Task: Look for space in Pīshvā, Iran from 5th June, 2023 to 16th June, 2023 for 2 adults in price range Rs.14000 to Rs.18000. Place can be entire place with 1  bedroom having 1 bed and 1 bathroom. Property type can be house, flat, guest house, hotel. Booking option can be shelf check-in. Required host language is English.
Action: Mouse moved to (544, 84)
Screenshot: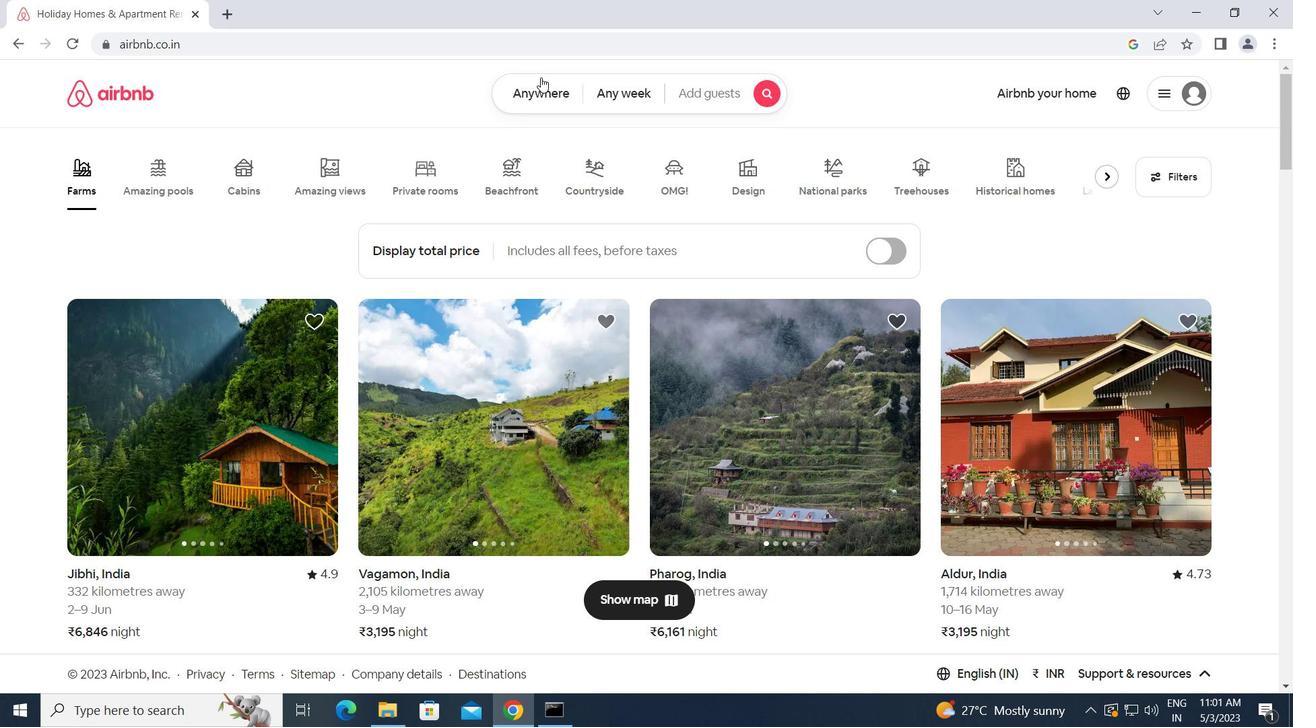 
Action: Mouse pressed left at (544, 84)
Screenshot: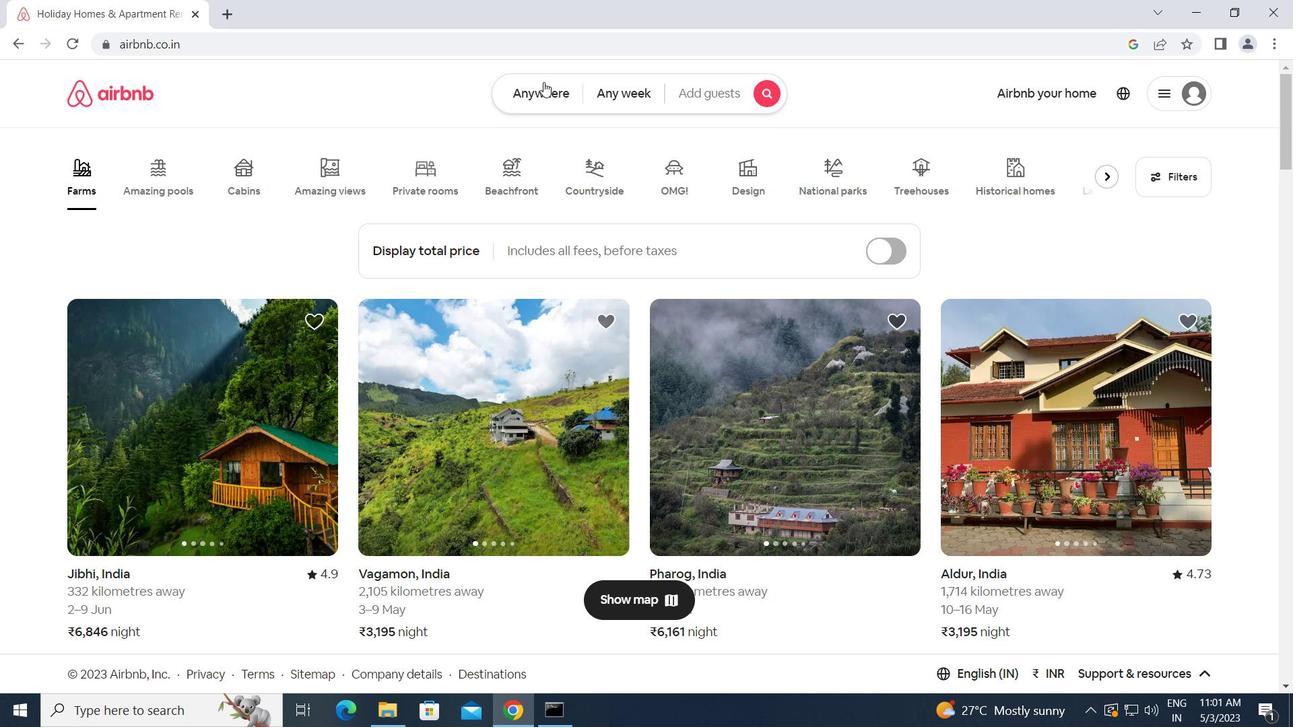 
Action: Mouse moved to (398, 140)
Screenshot: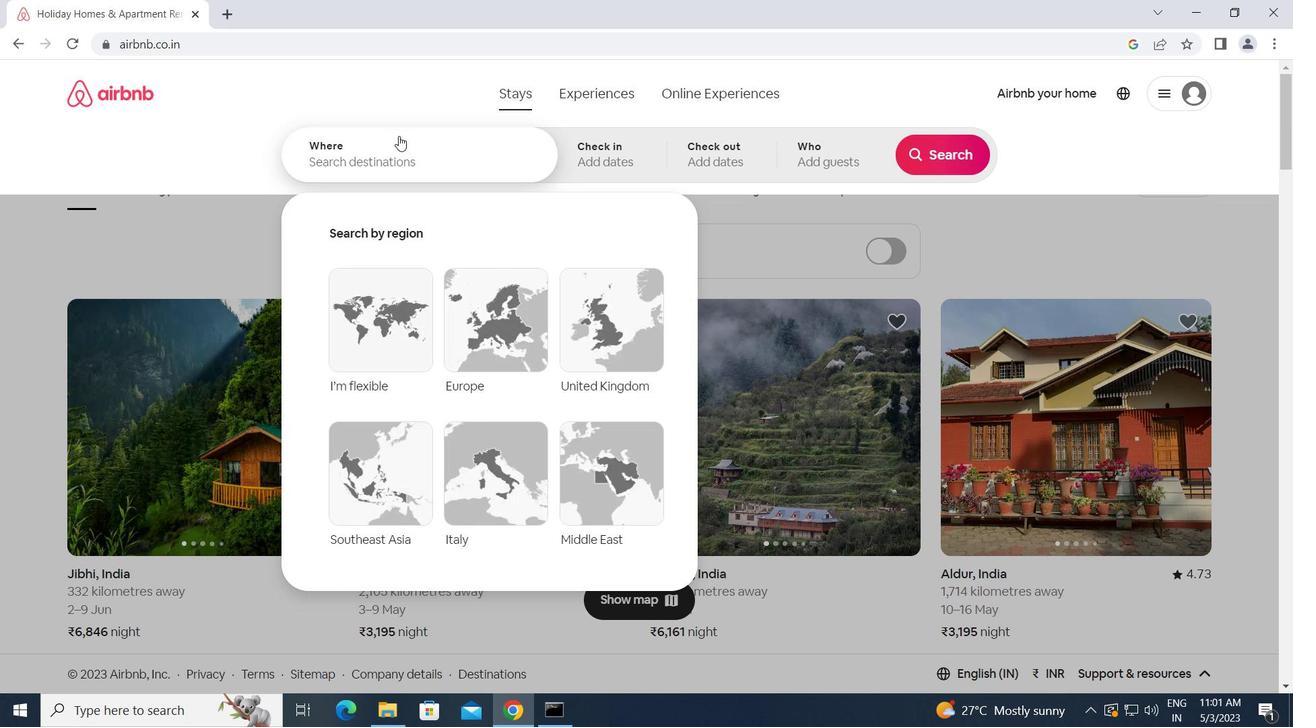 
Action: Mouse pressed left at (398, 140)
Screenshot: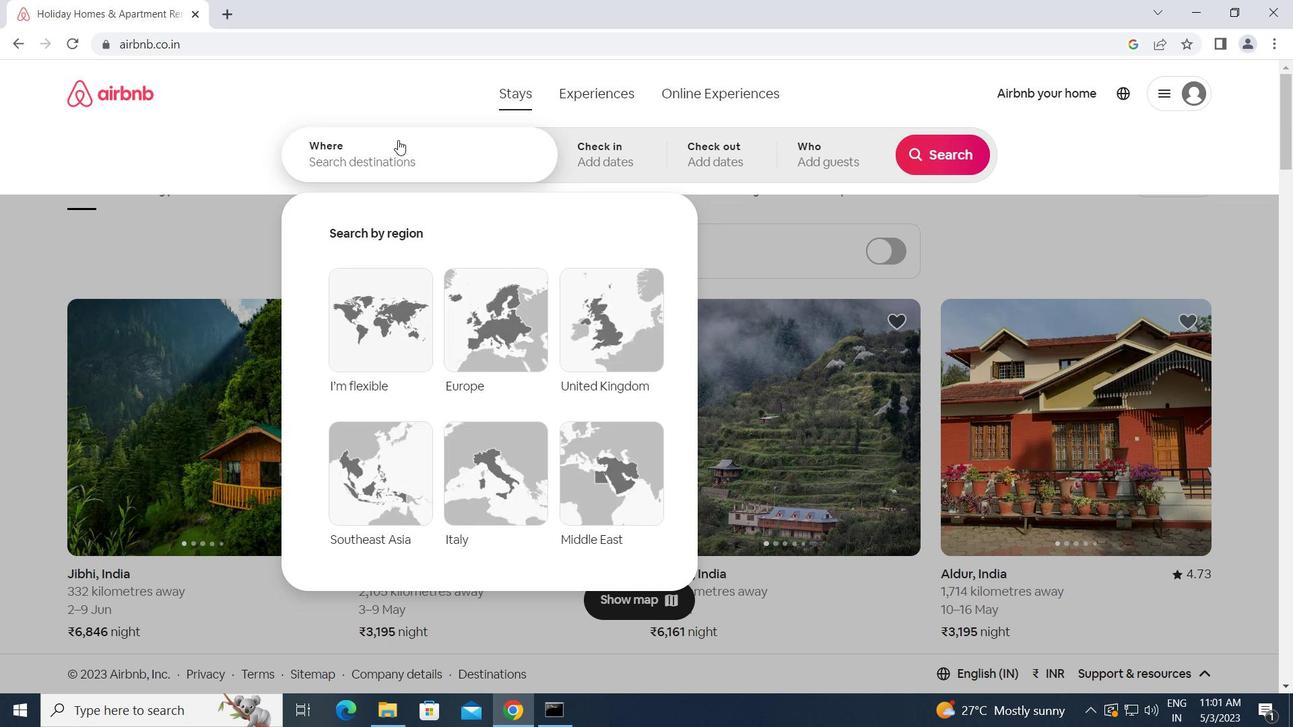 
Action: Key pressed <Key.caps_lock><Key.caps_lock>p<Key.caps_lock>ishva,<Key.space><Key.caps_lock>i<Key.caps_lock>ran<Key.enter>
Screenshot: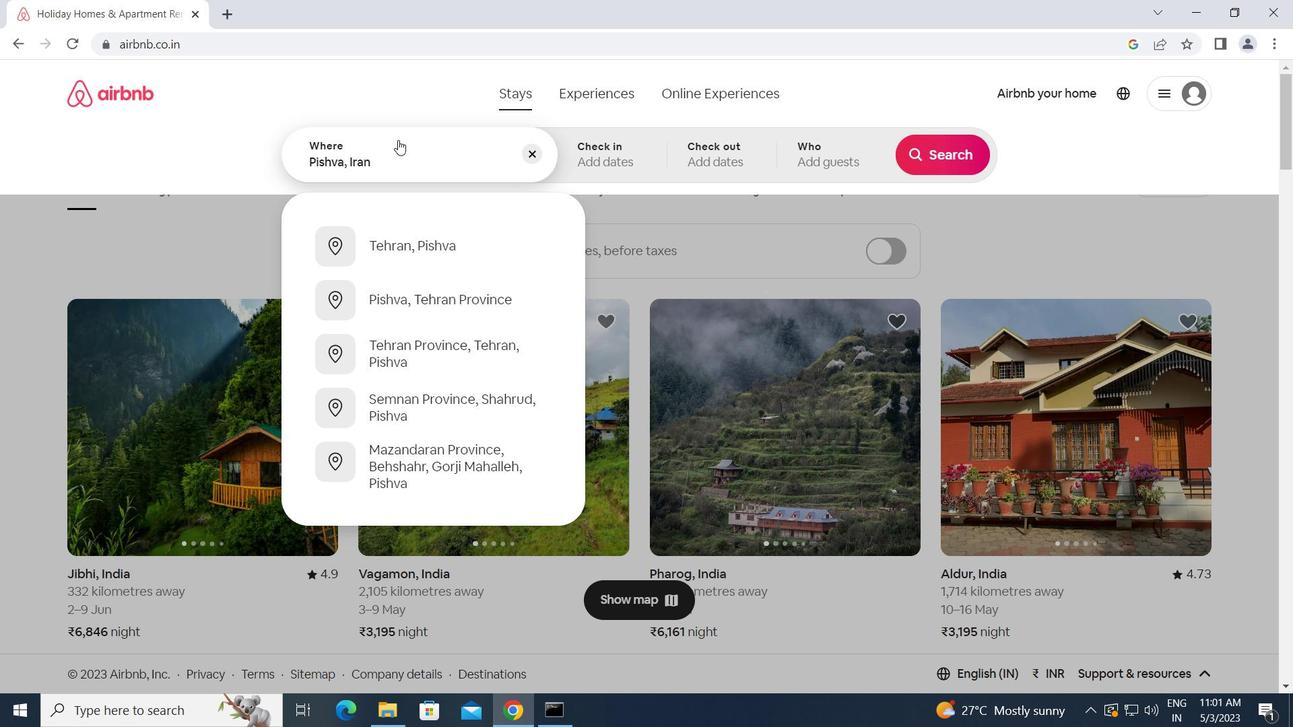 
Action: Mouse moved to (735, 400)
Screenshot: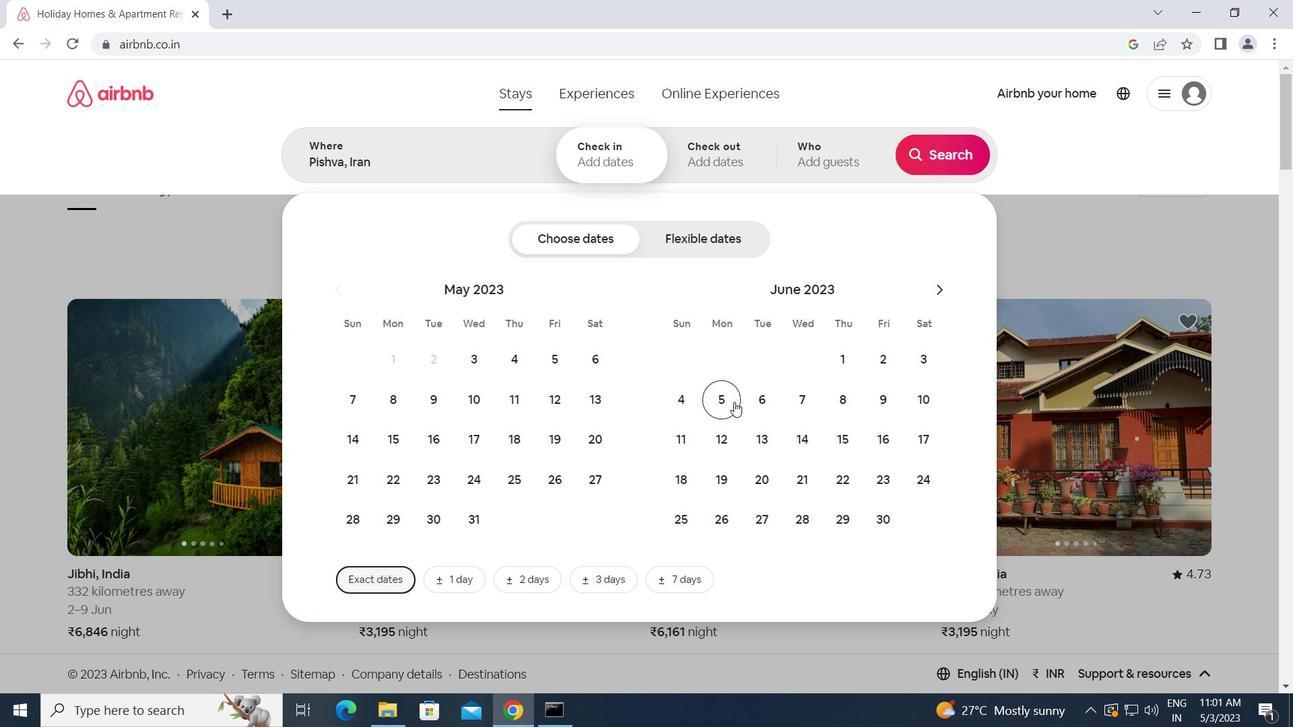 
Action: Mouse pressed left at (735, 400)
Screenshot: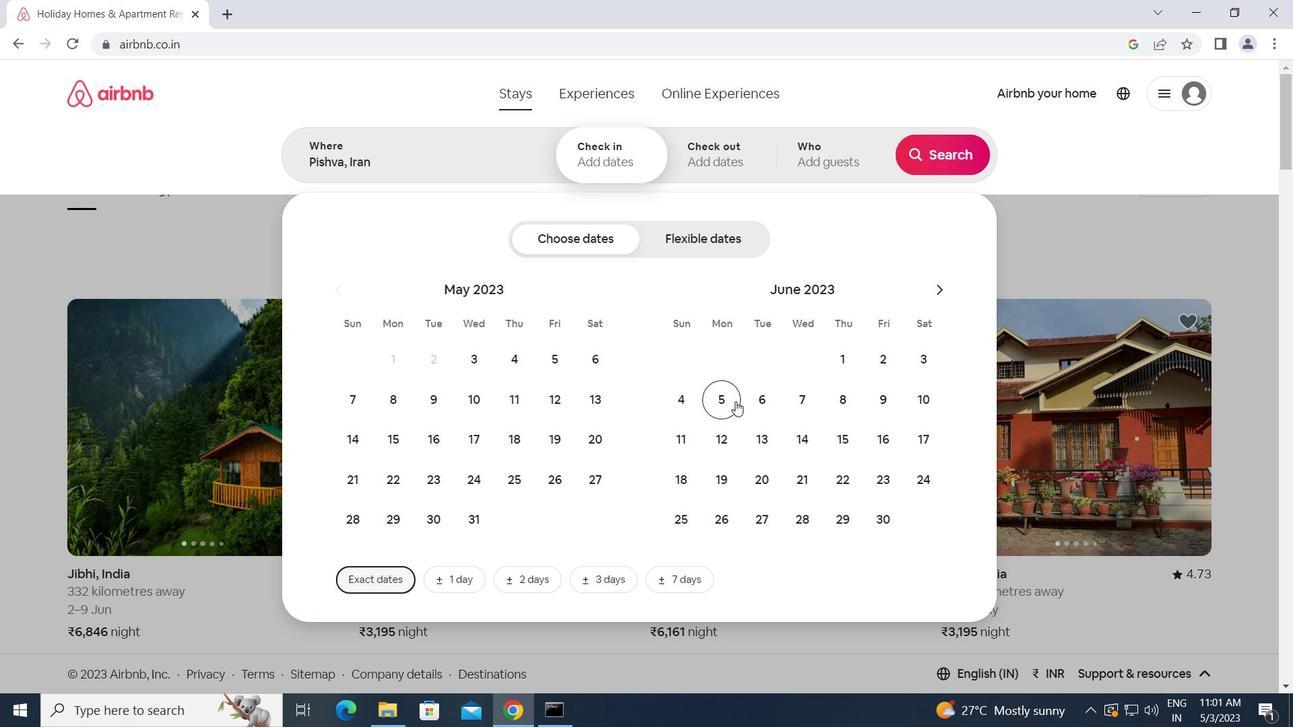 
Action: Mouse moved to (884, 446)
Screenshot: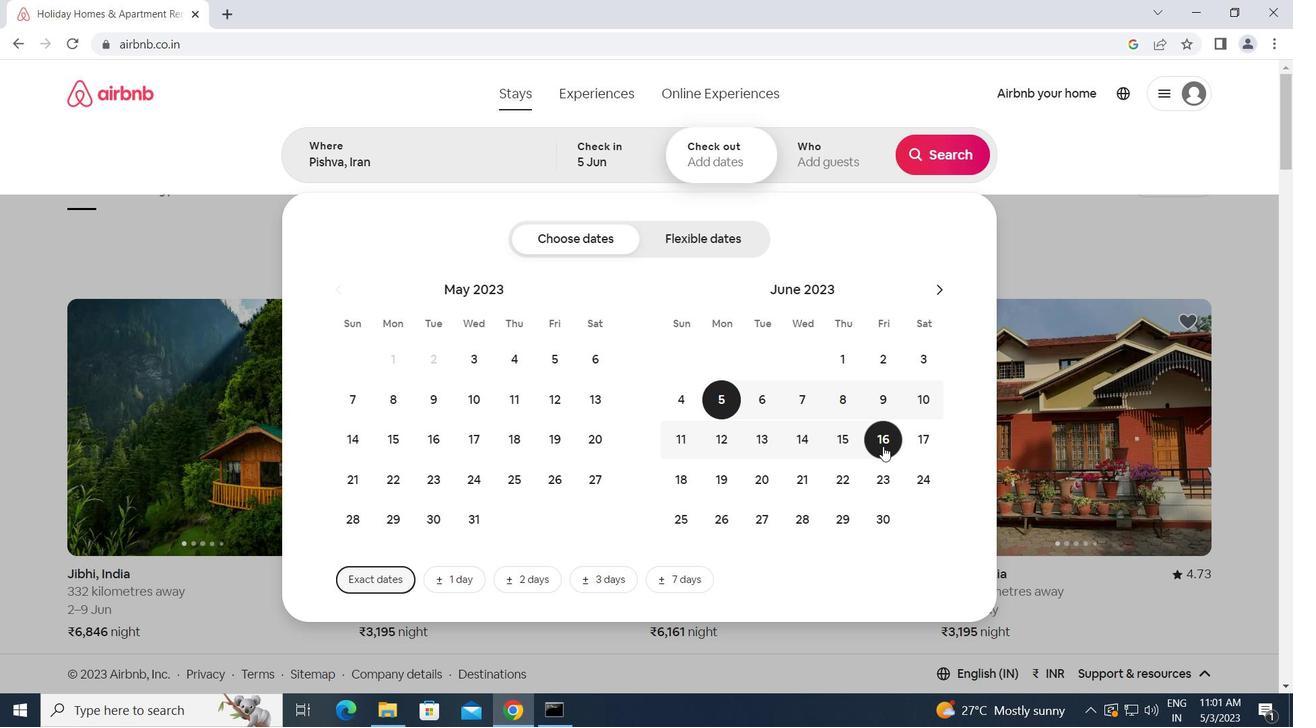 
Action: Mouse pressed left at (884, 446)
Screenshot: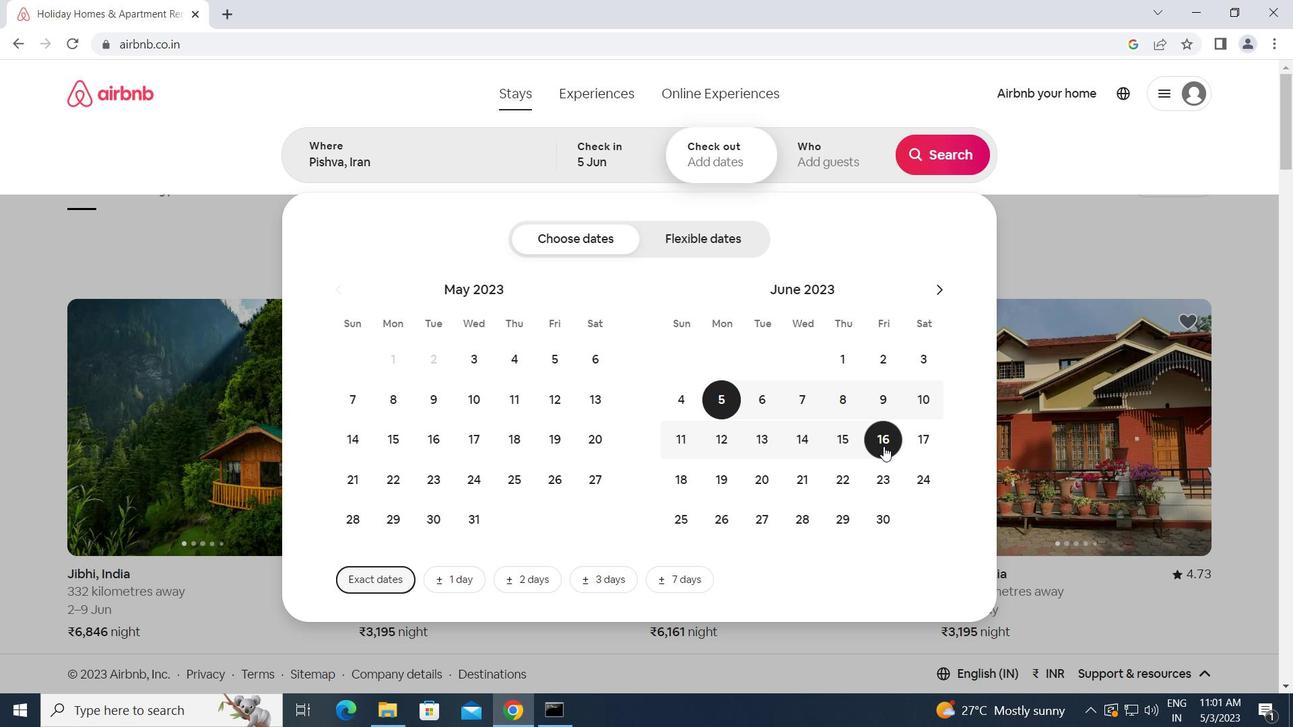
Action: Mouse moved to (842, 148)
Screenshot: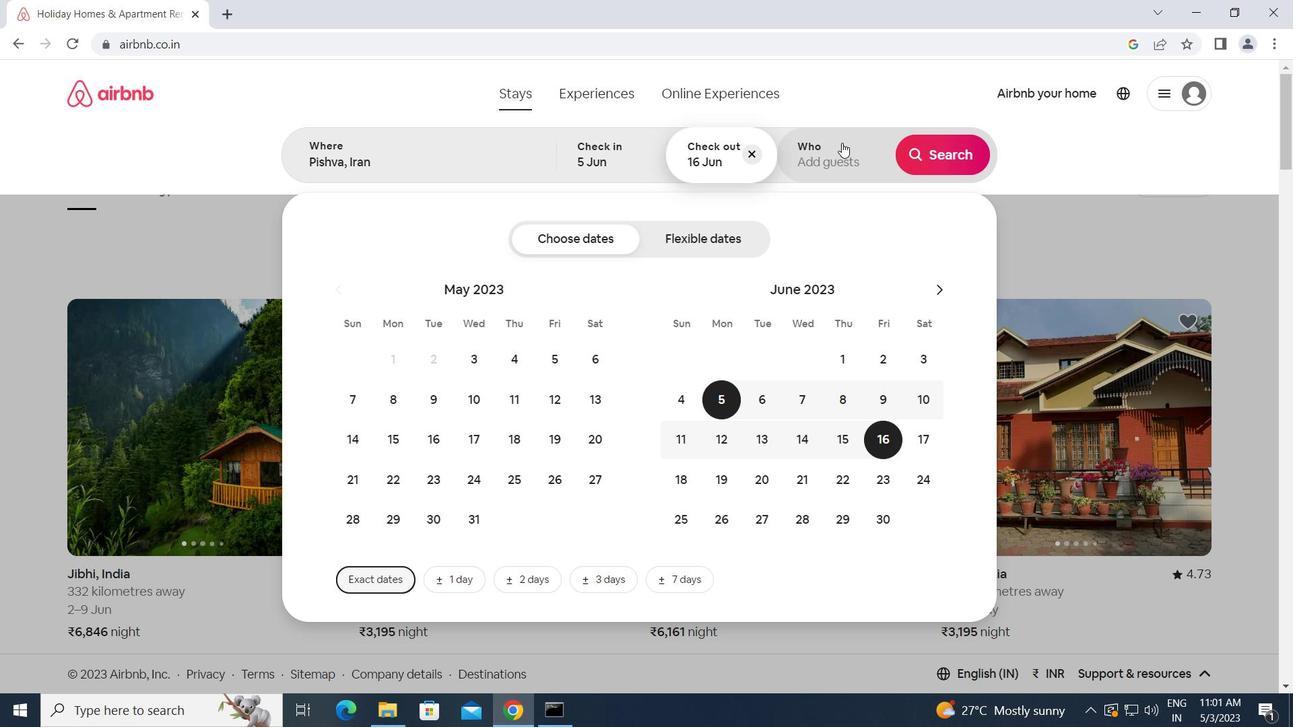 
Action: Mouse pressed left at (842, 148)
Screenshot: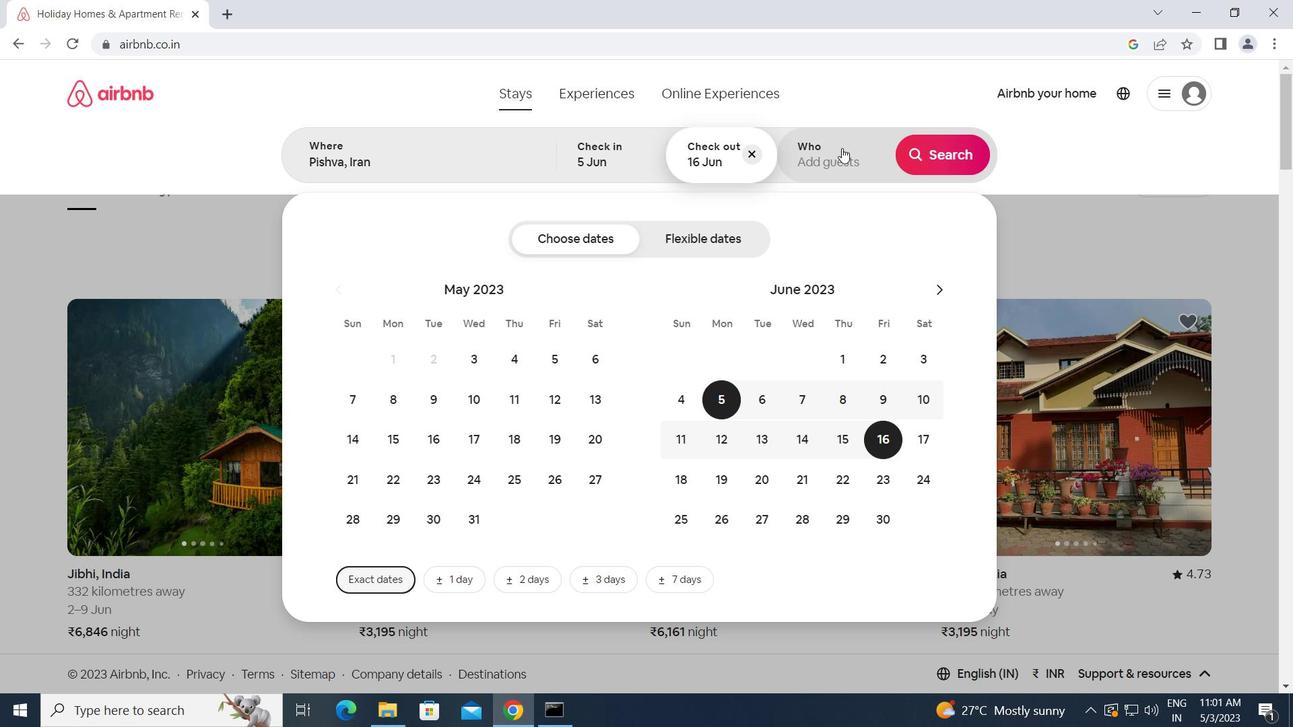 
Action: Mouse moved to (952, 237)
Screenshot: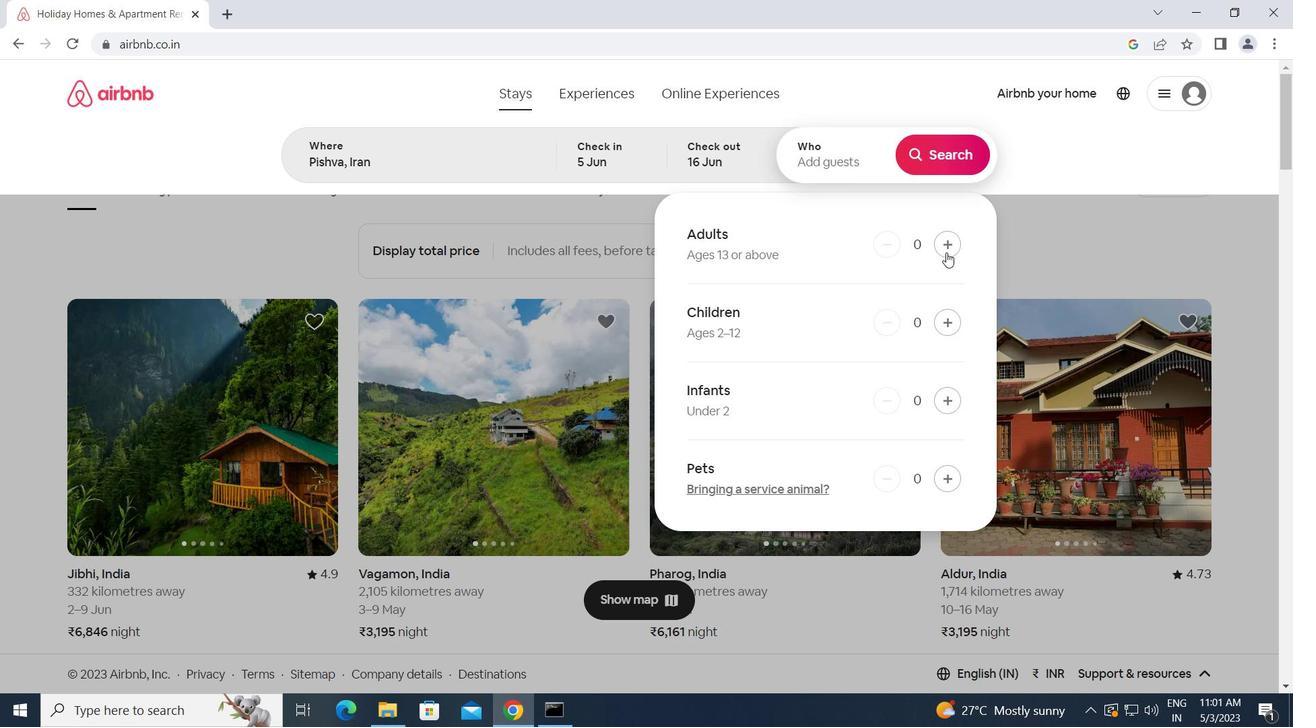 
Action: Mouse pressed left at (952, 237)
Screenshot: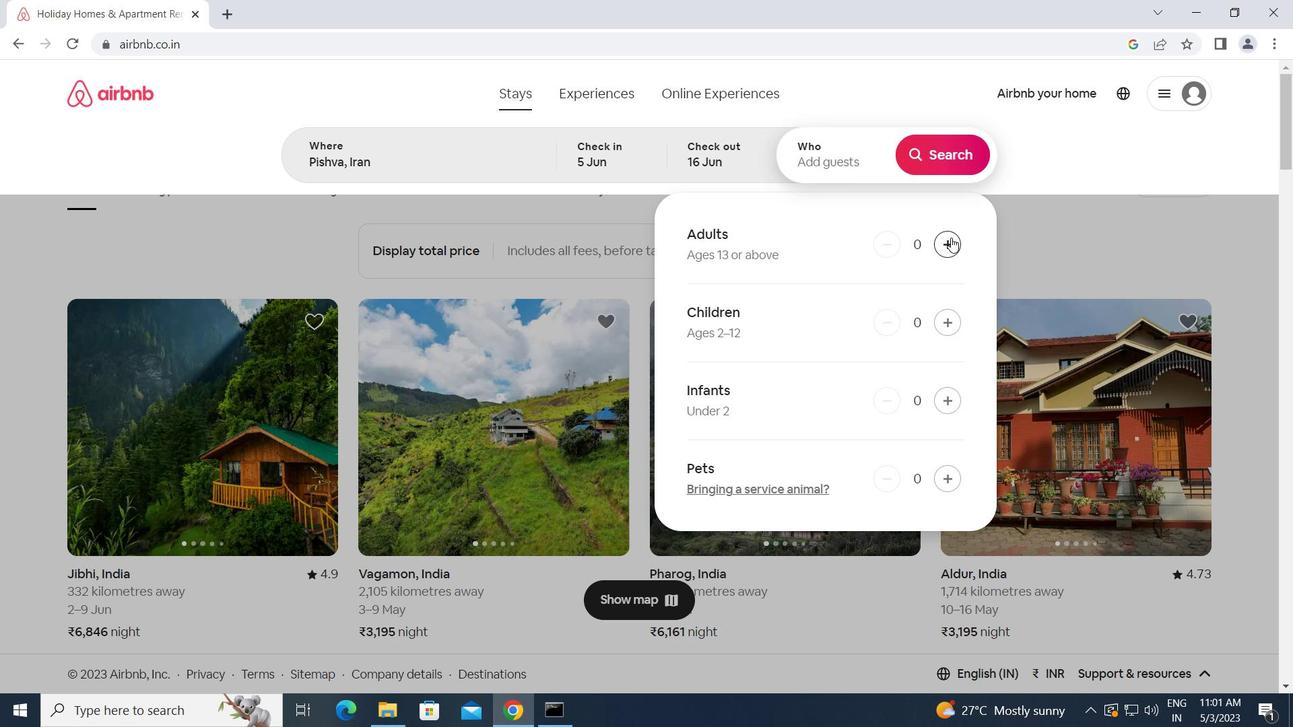 
Action: Mouse pressed left at (952, 237)
Screenshot: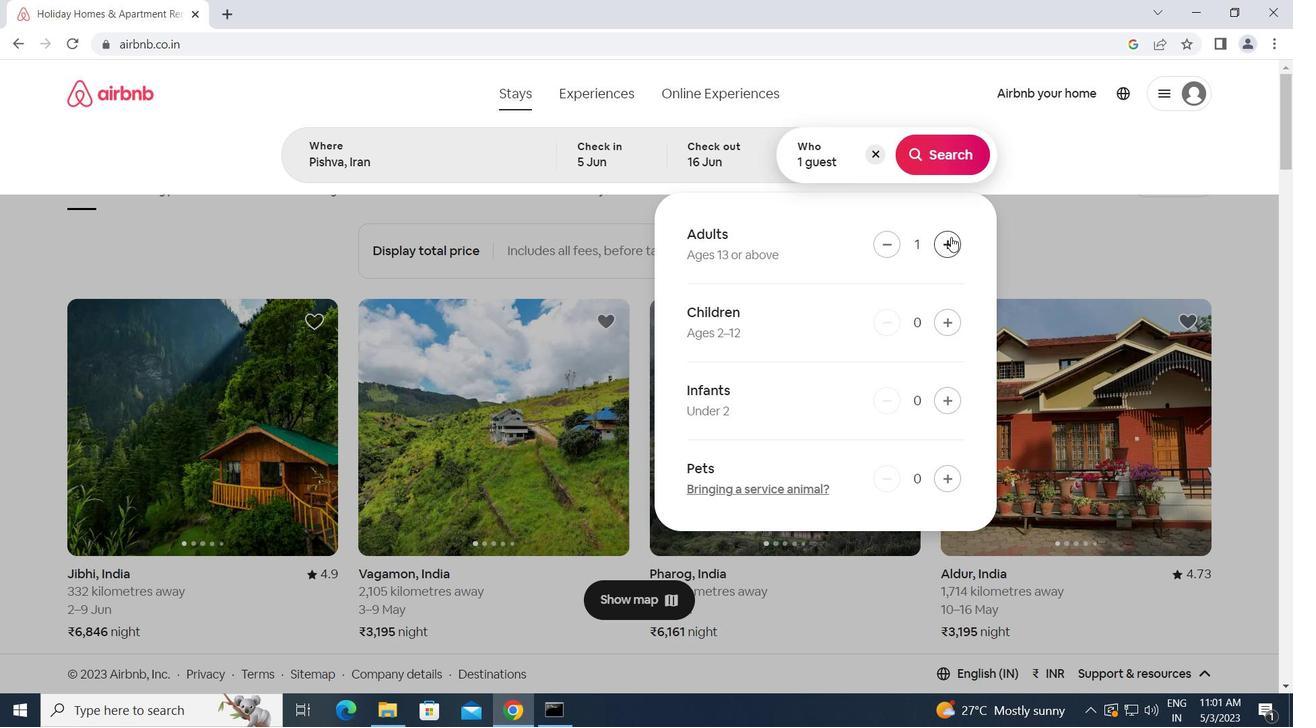 
Action: Mouse moved to (951, 152)
Screenshot: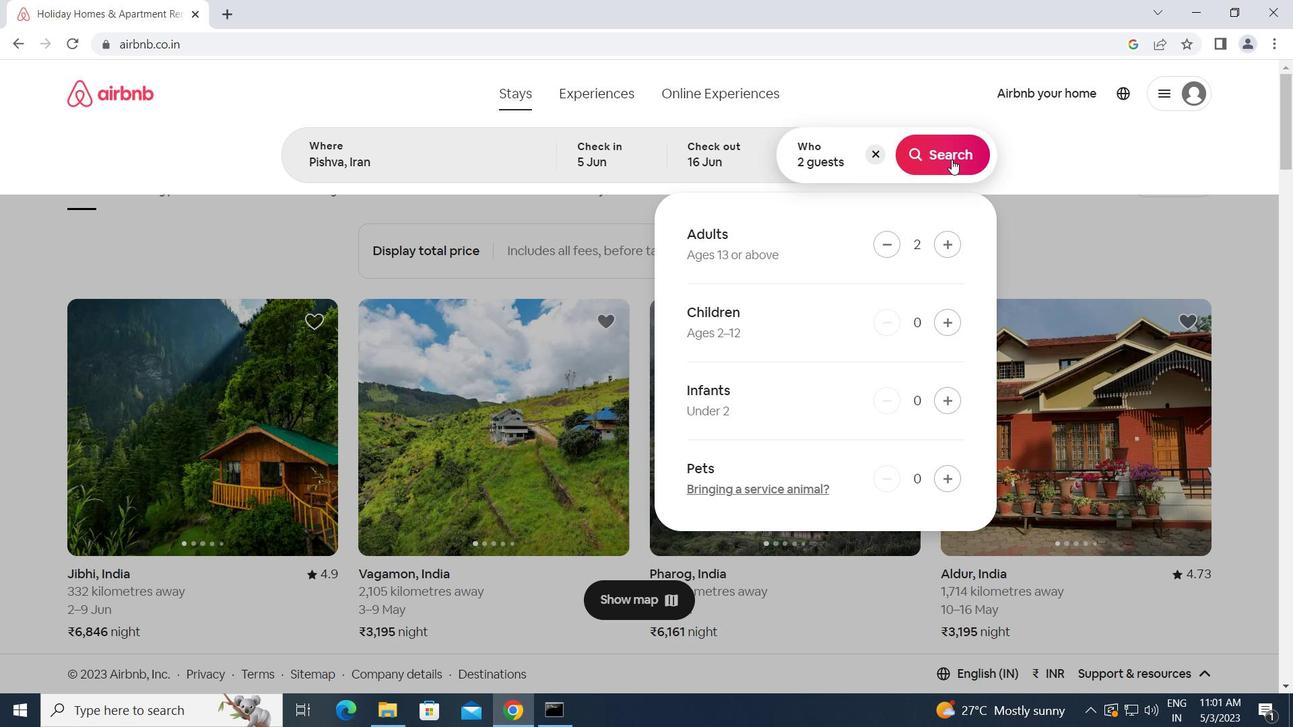 
Action: Mouse pressed left at (951, 152)
Screenshot: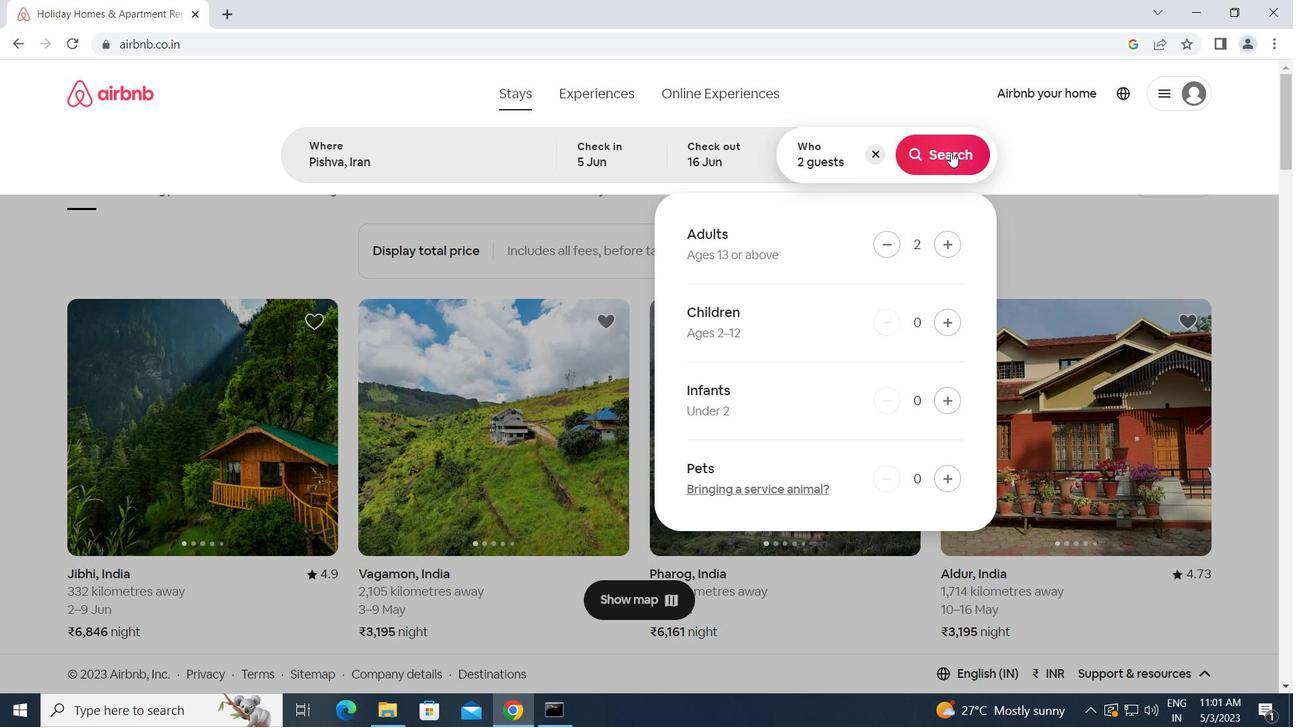 
Action: Mouse moved to (1191, 154)
Screenshot: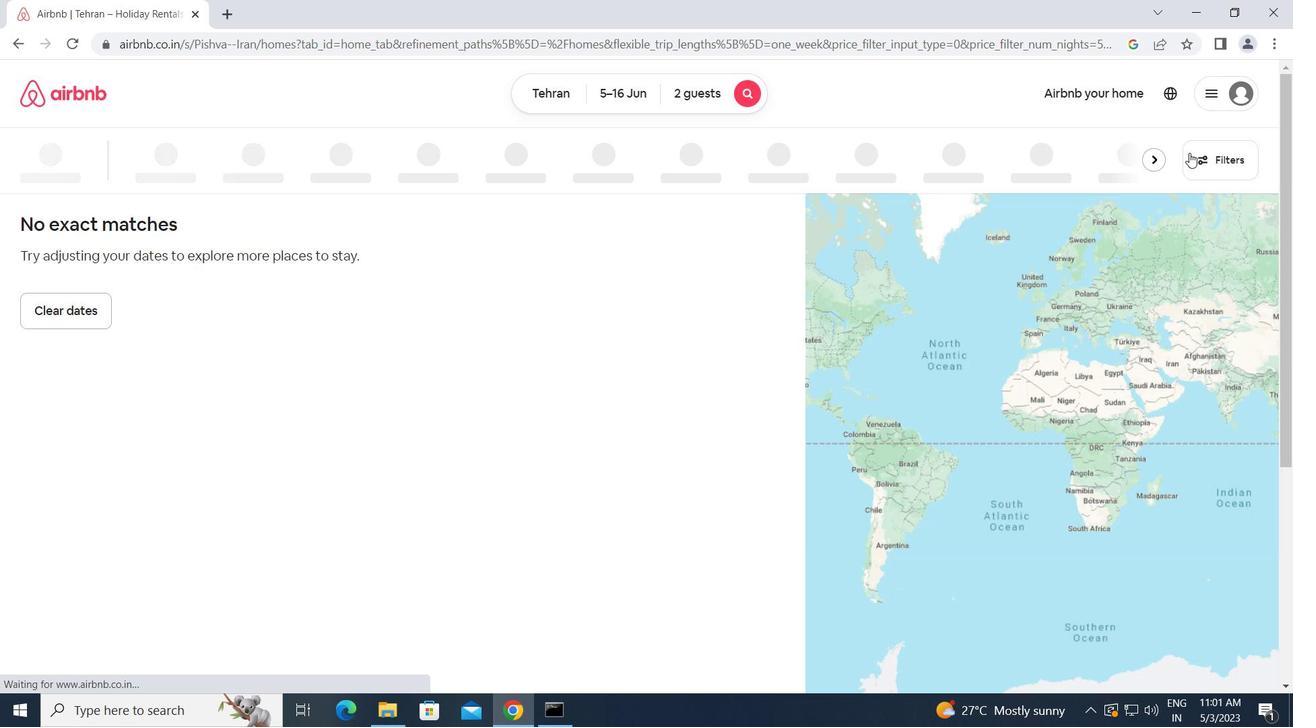 
Action: Mouse pressed left at (1191, 154)
Screenshot: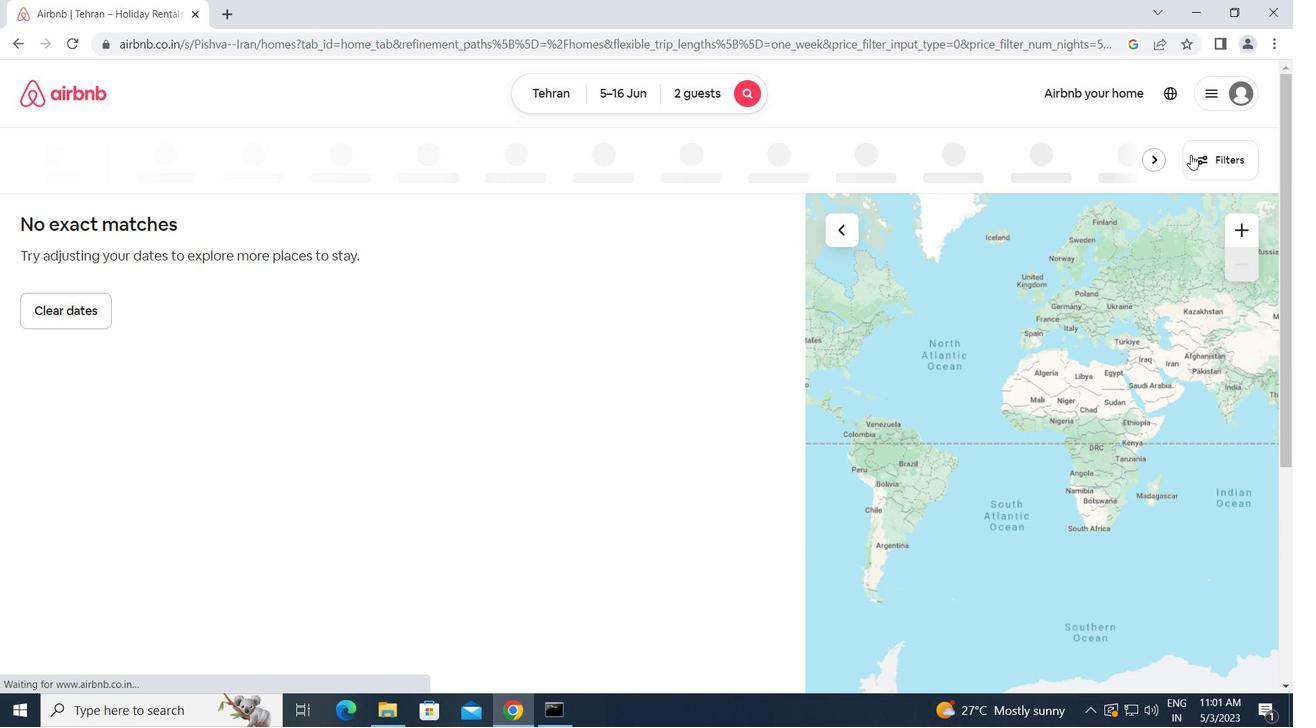 
Action: Mouse moved to (419, 267)
Screenshot: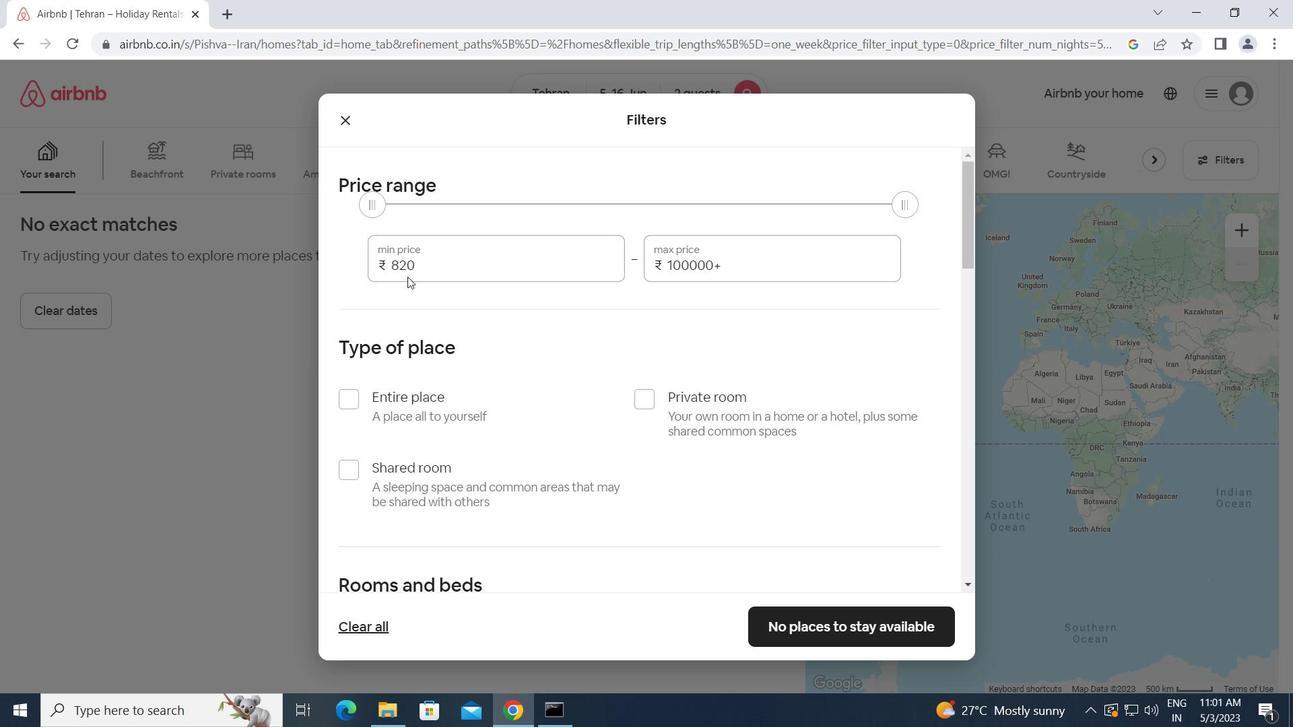 
Action: Mouse pressed left at (419, 267)
Screenshot: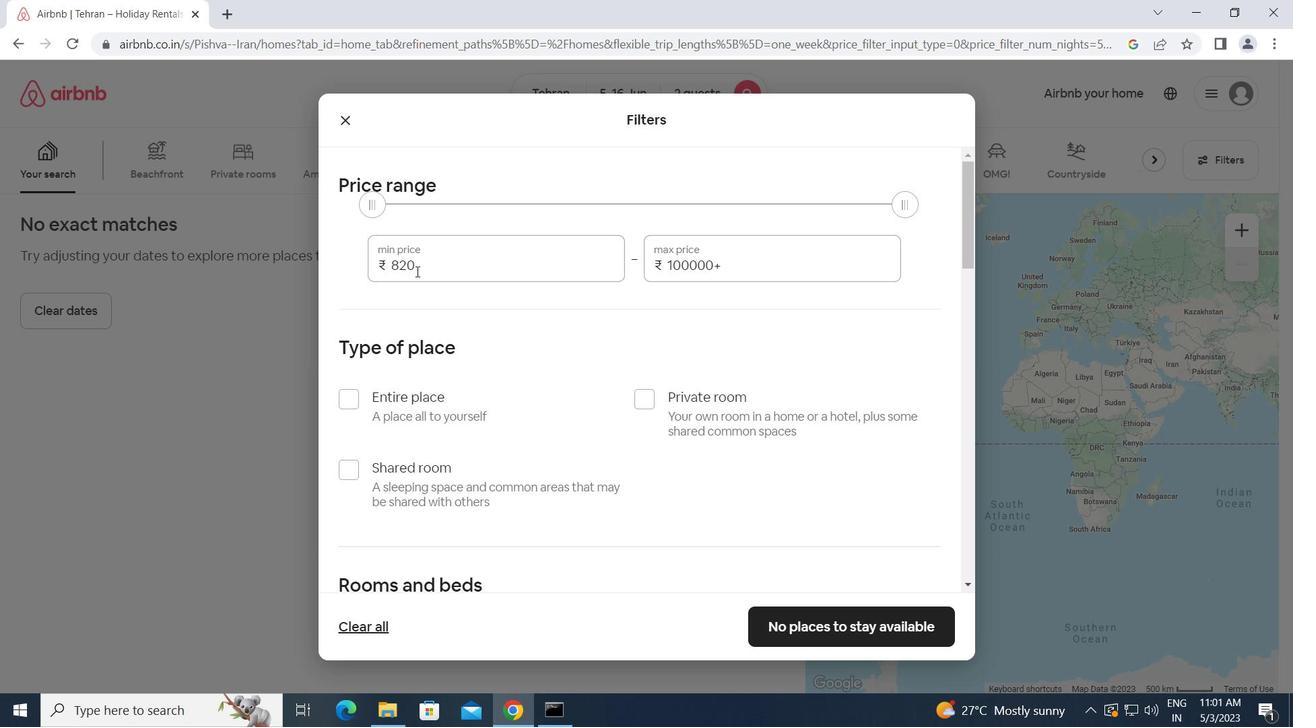 
Action: Mouse moved to (346, 266)
Screenshot: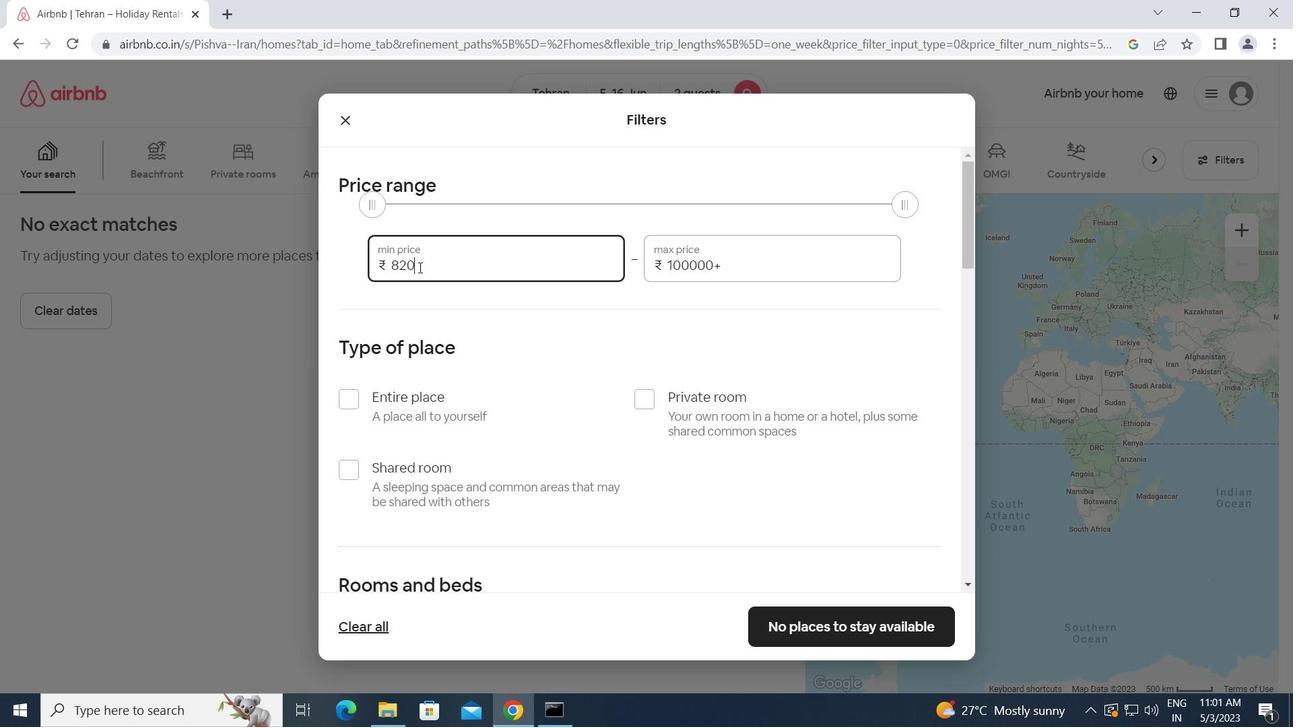 
Action: Key pressed 14000<Key.tab>18000
Screenshot: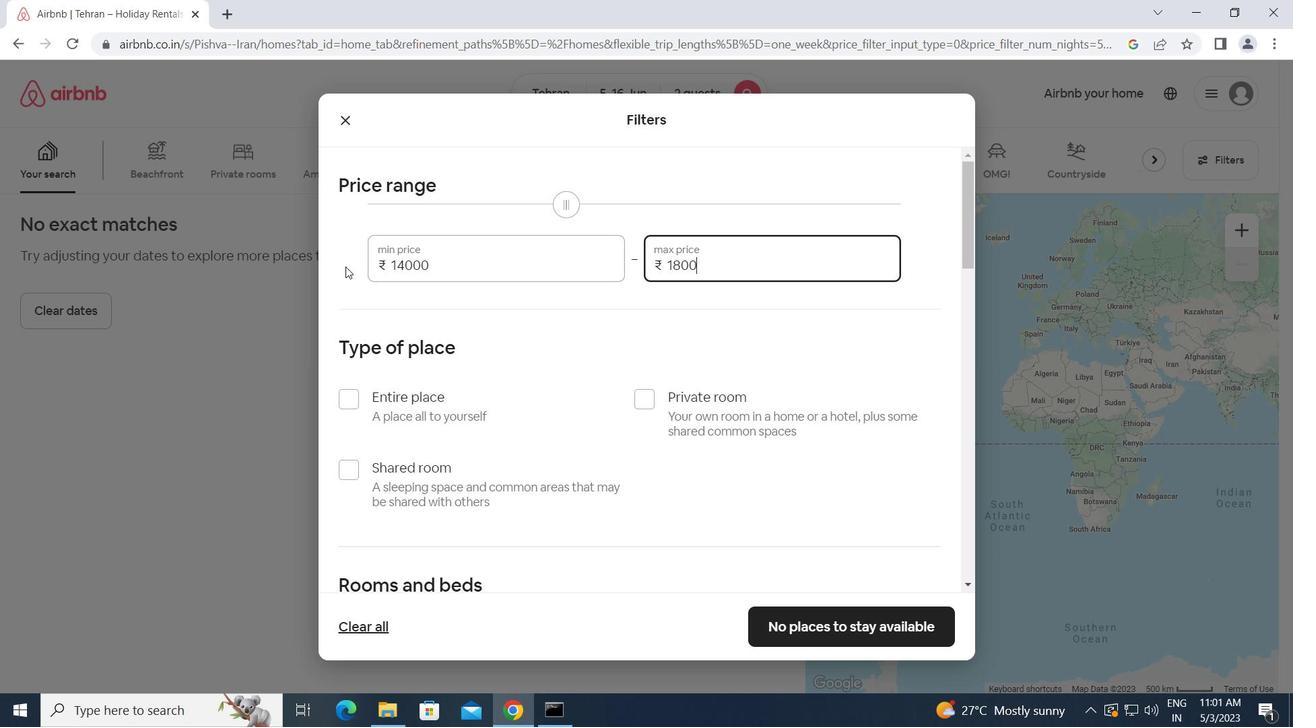 
Action: Mouse moved to (344, 397)
Screenshot: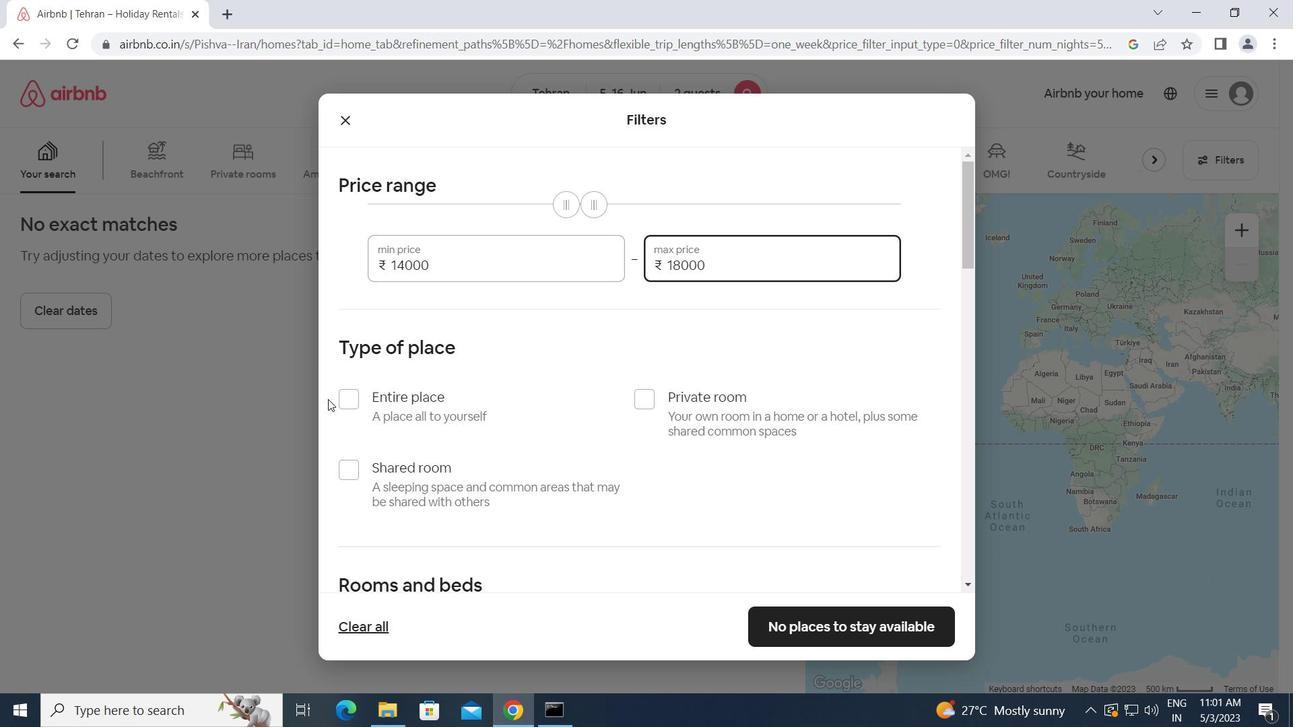 
Action: Mouse pressed left at (344, 397)
Screenshot: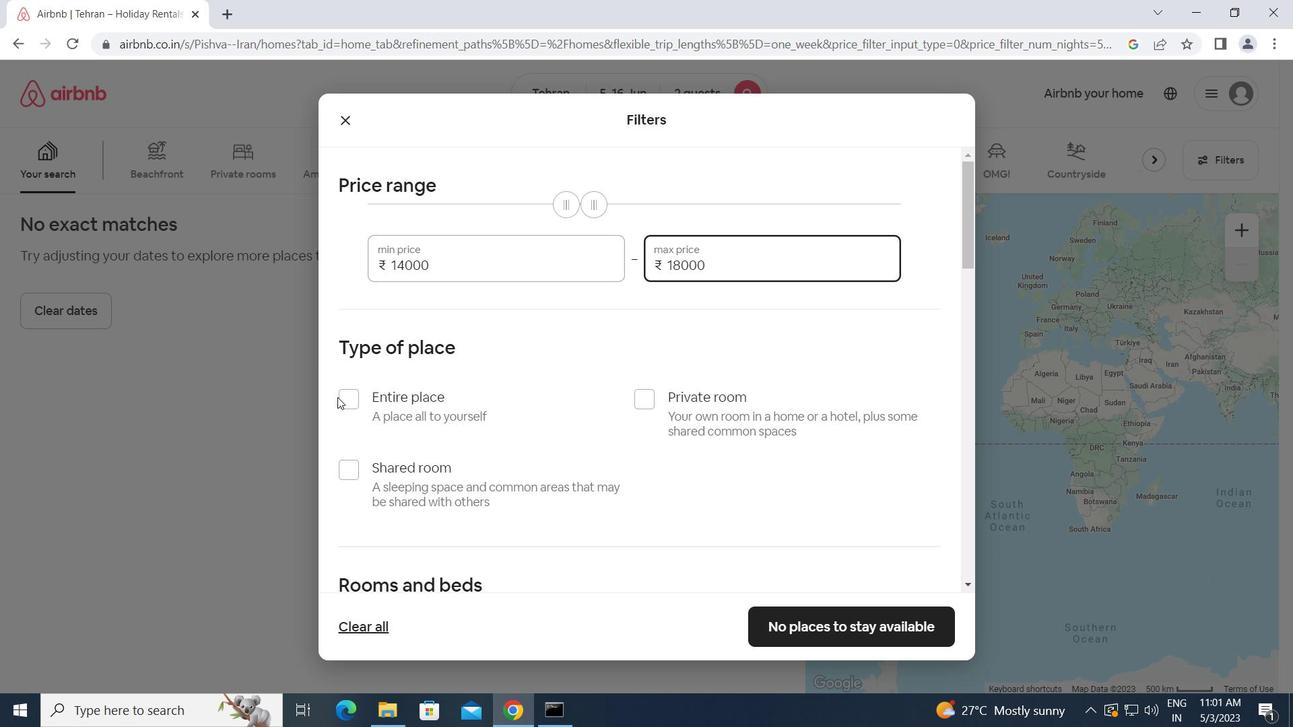 
Action: Mouse moved to (377, 410)
Screenshot: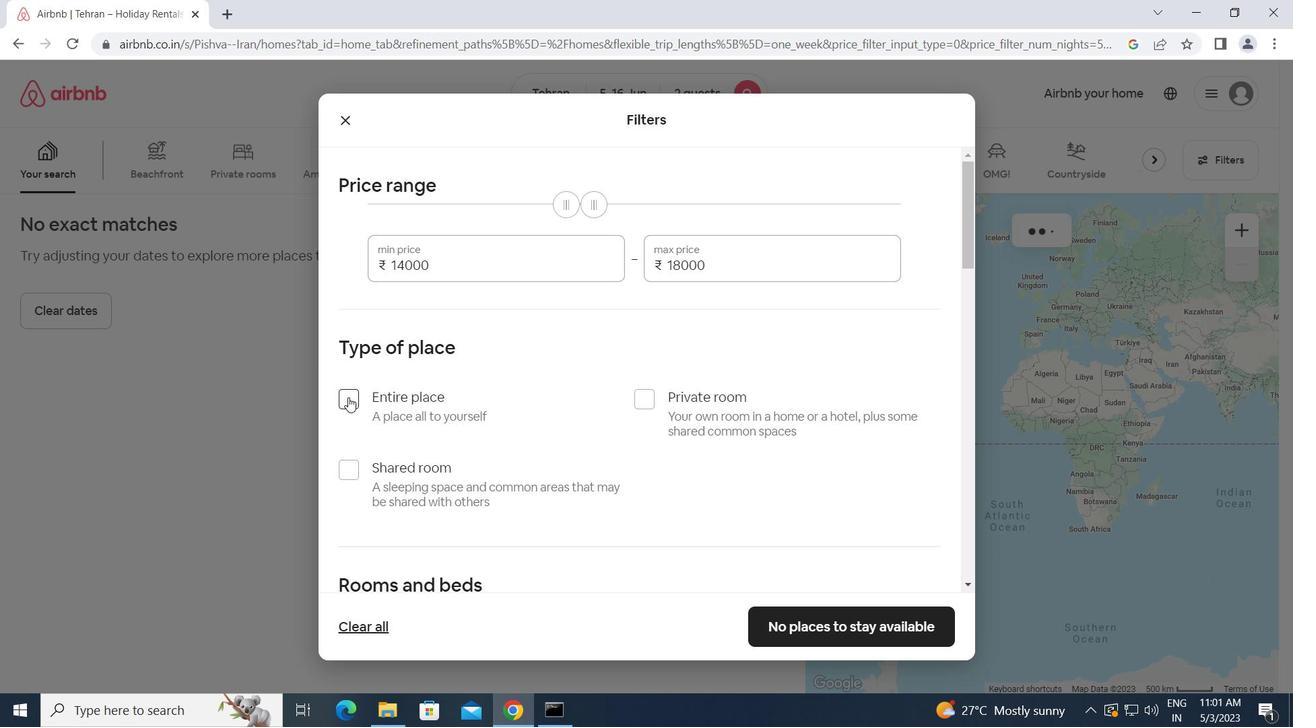 
Action: Mouse scrolled (377, 409) with delta (0, 0)
Screenshot: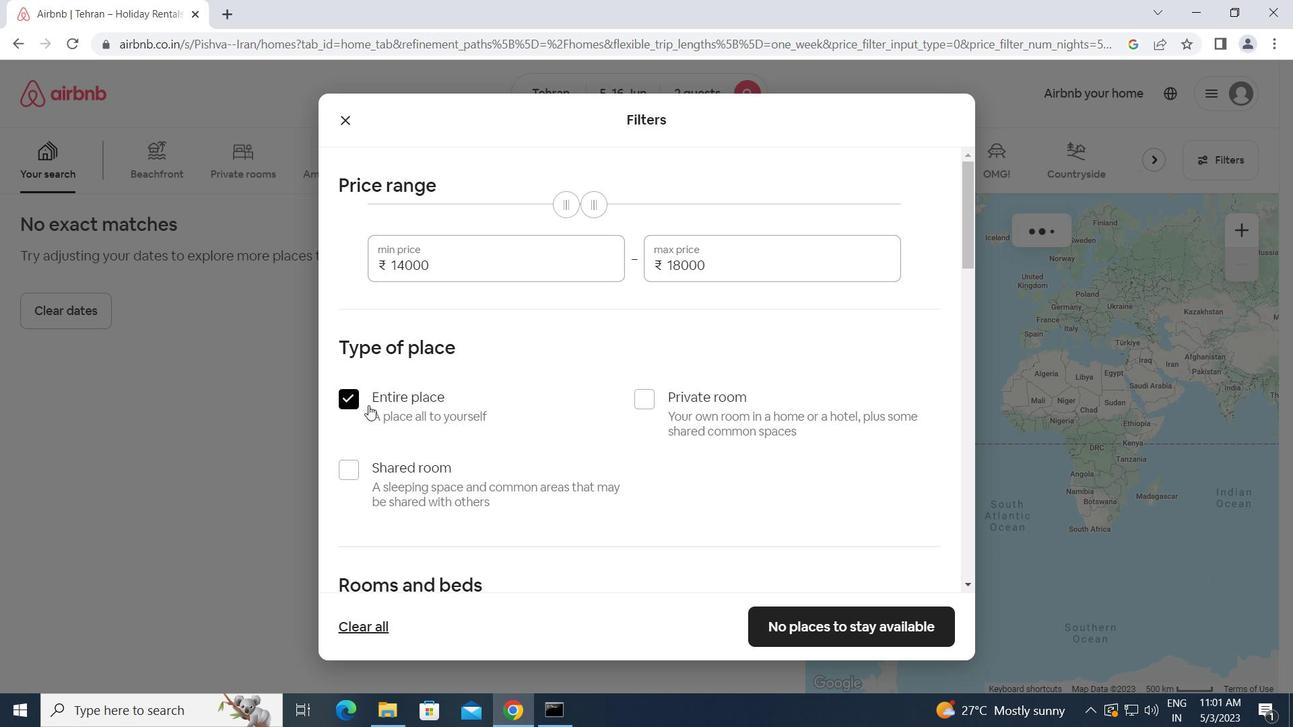 
Action: Mouse moved to (377, 410)
Screenshot: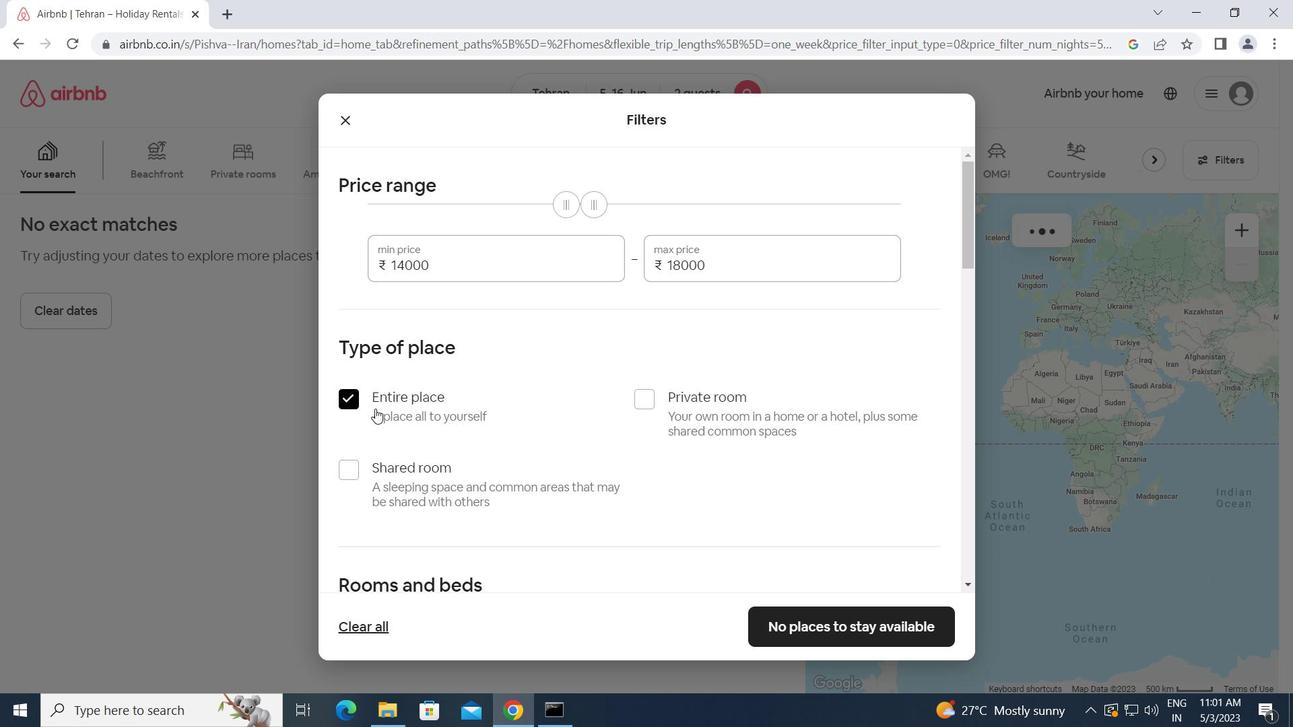 
Action: Mouse scrolled (377, 409) with delta (0, 0)
Screenshot: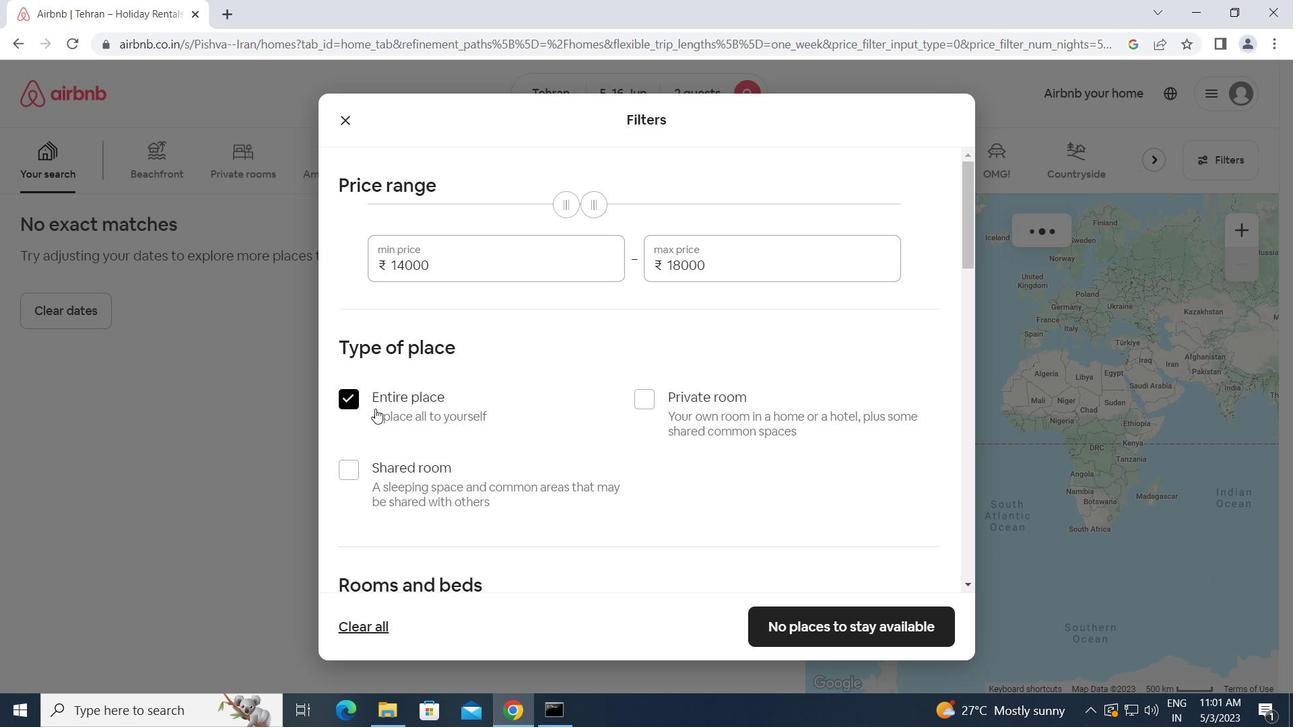 
Action: Mouse scrolled (377, 409) with delta (0, 0)
Screenshot: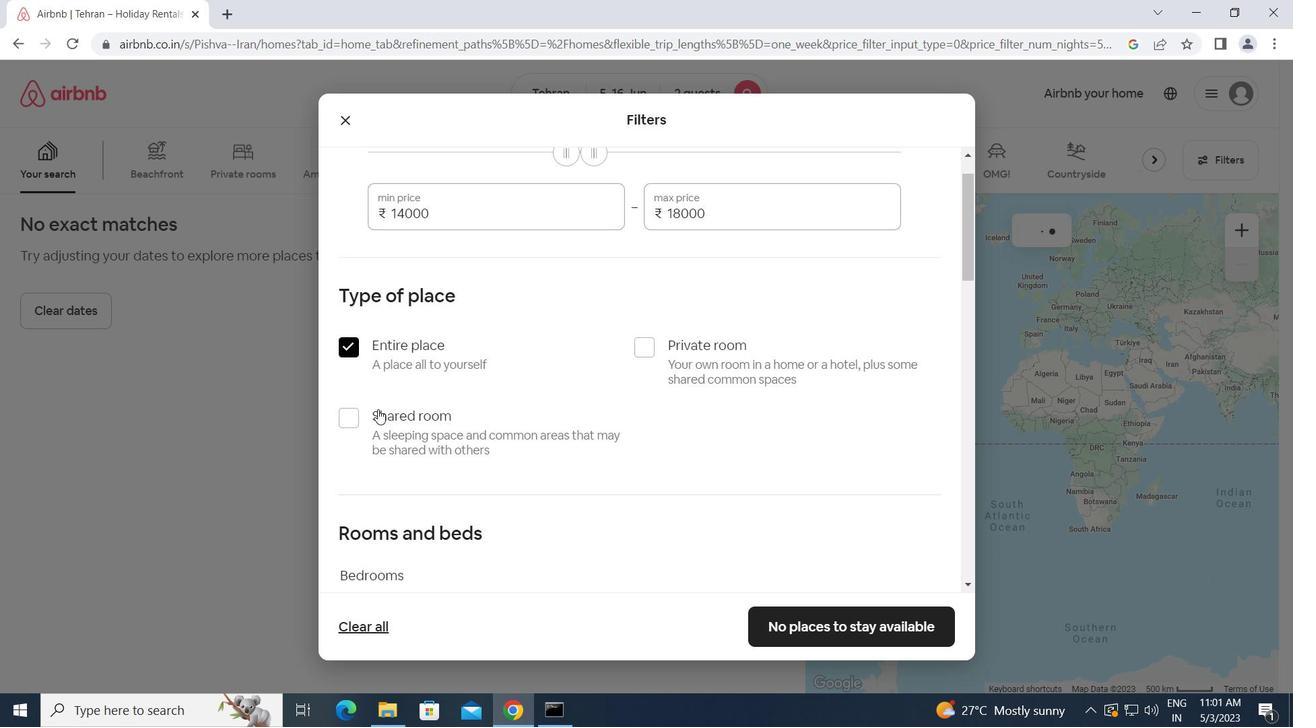 
Action: Mouse scrolled (377, 409) with delta (0, 0)
Screenshot: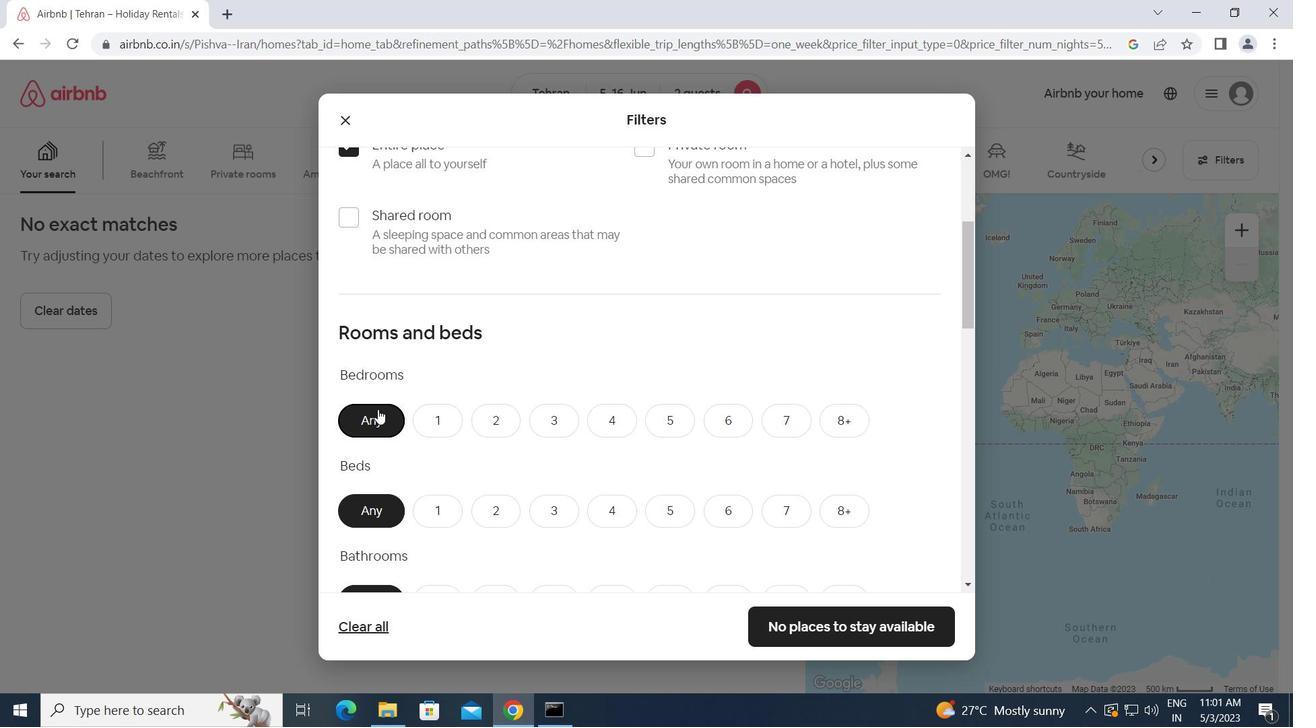 
Action: Mouse moved to (448, 330)
Screenshot: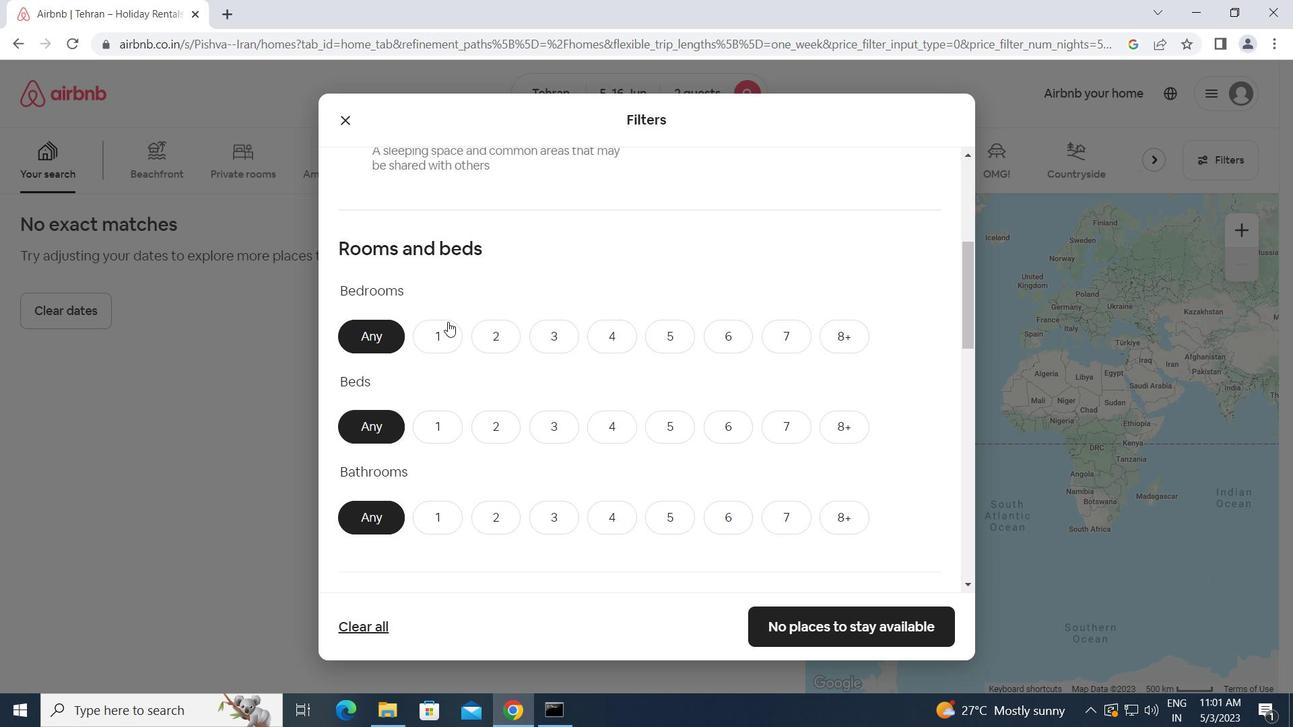 
Action: Mouse pressed left at (448, 330)
Screenshot: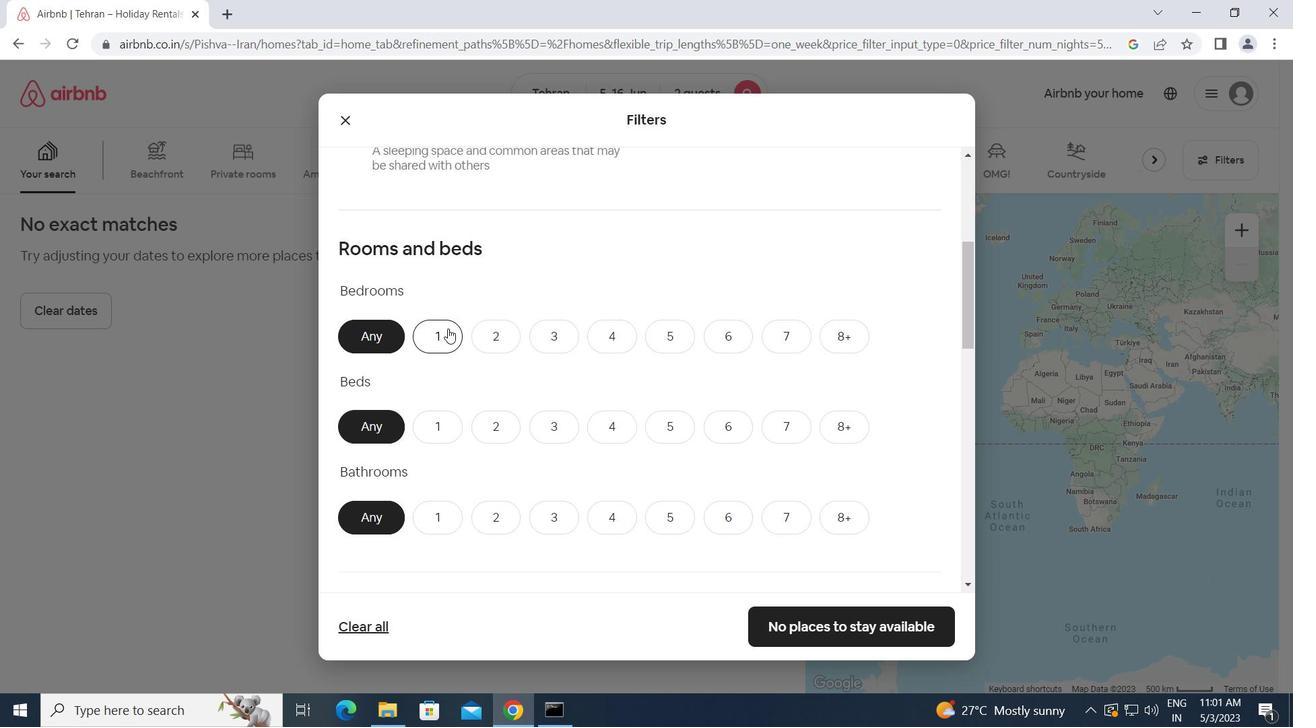 
Action: Mouse moved to (438, 423)
Screenshot: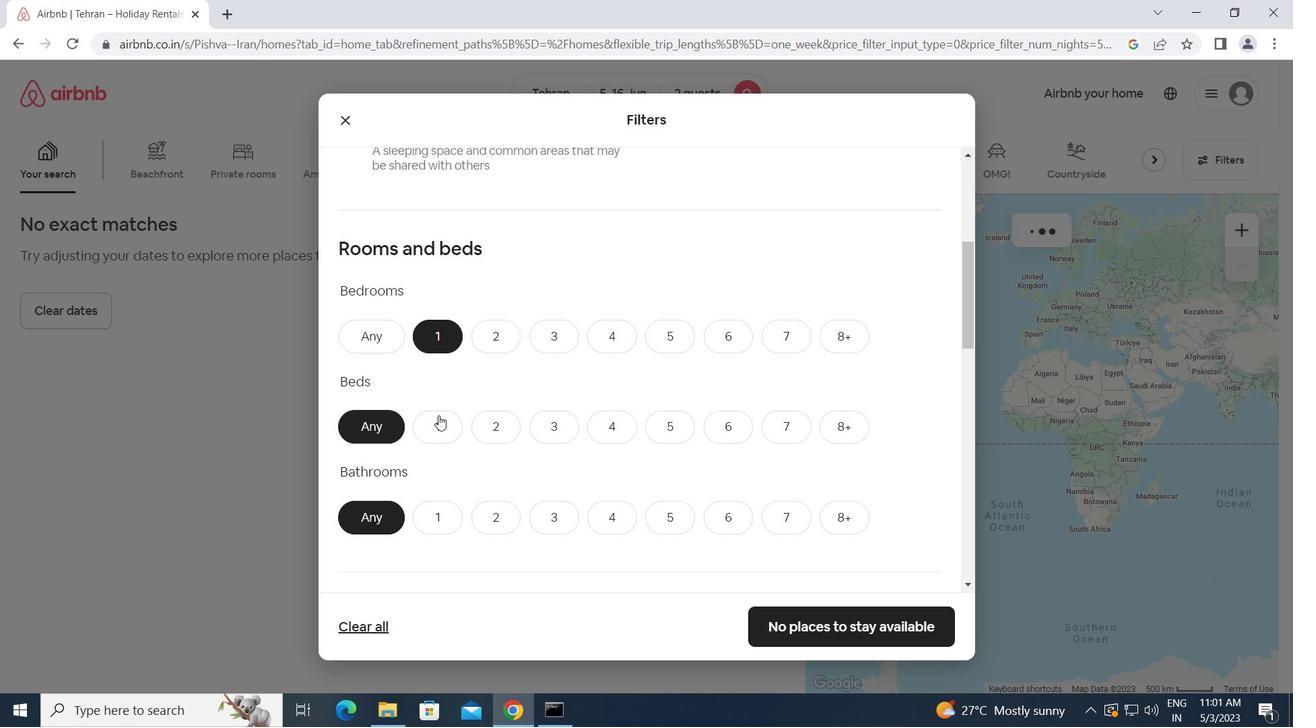 
Action: Mouse pressed left at (438, 423)
Screenshot: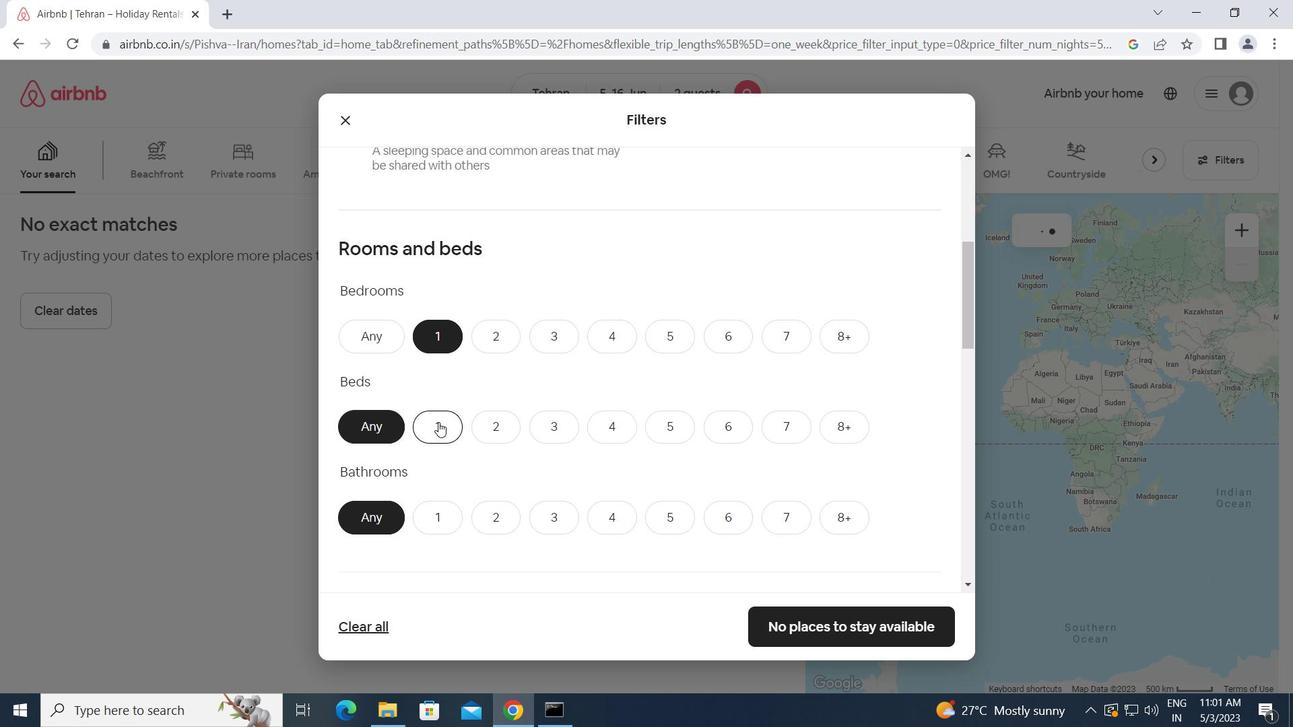 
Action: Mouse moved to (441, 520)
Screenshot: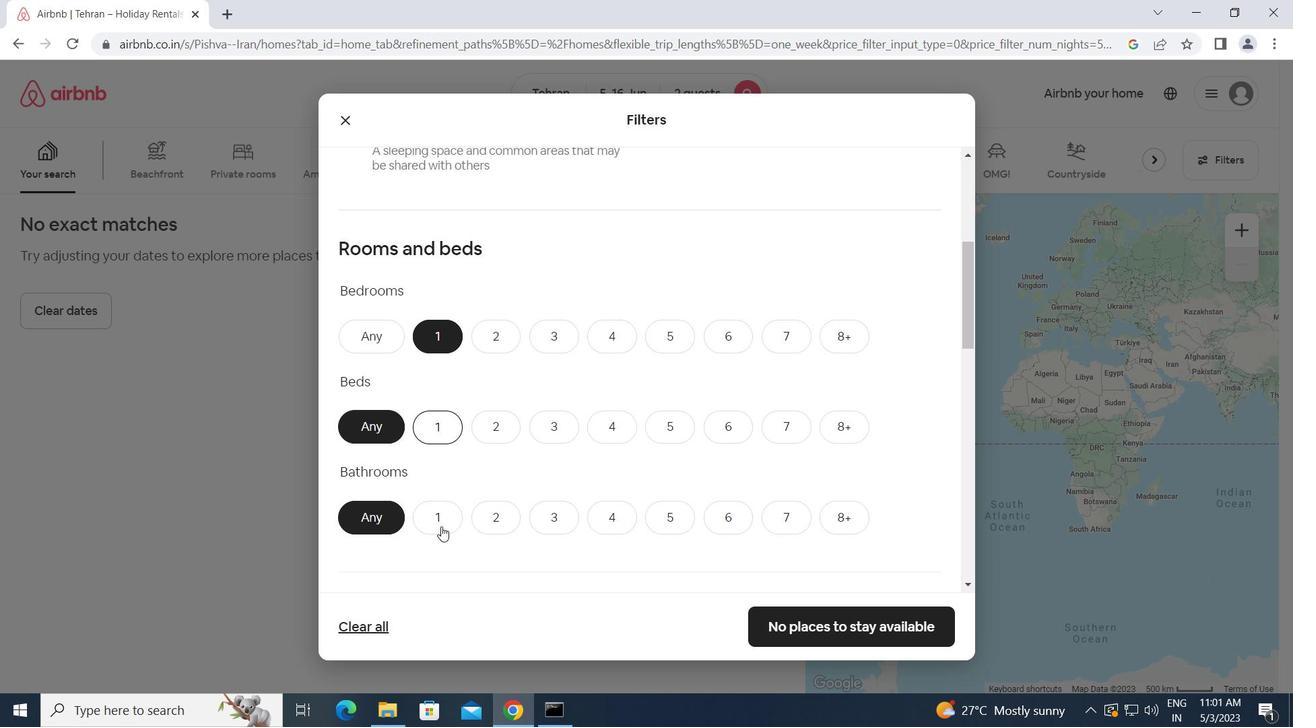 
Action: Mouse pressed left at (441, 520)
Screenshot: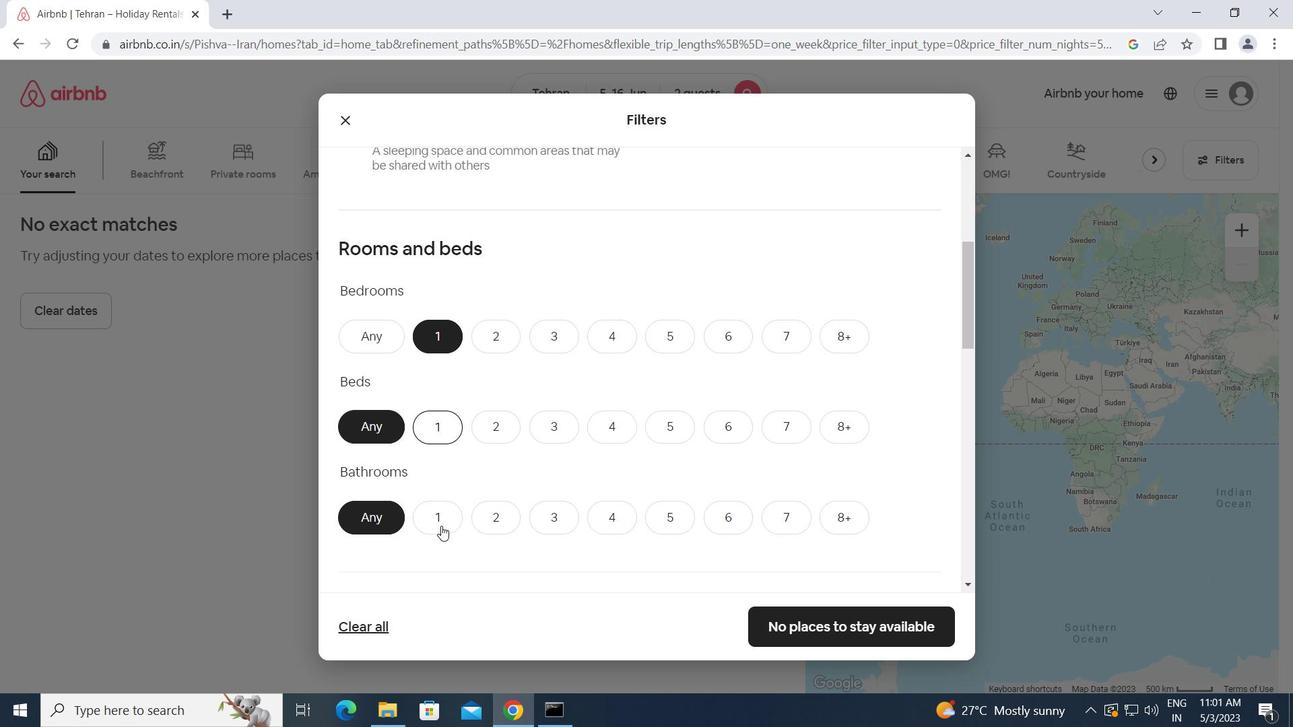 
Action: Mouse moved to (444, 523)
Screenshot: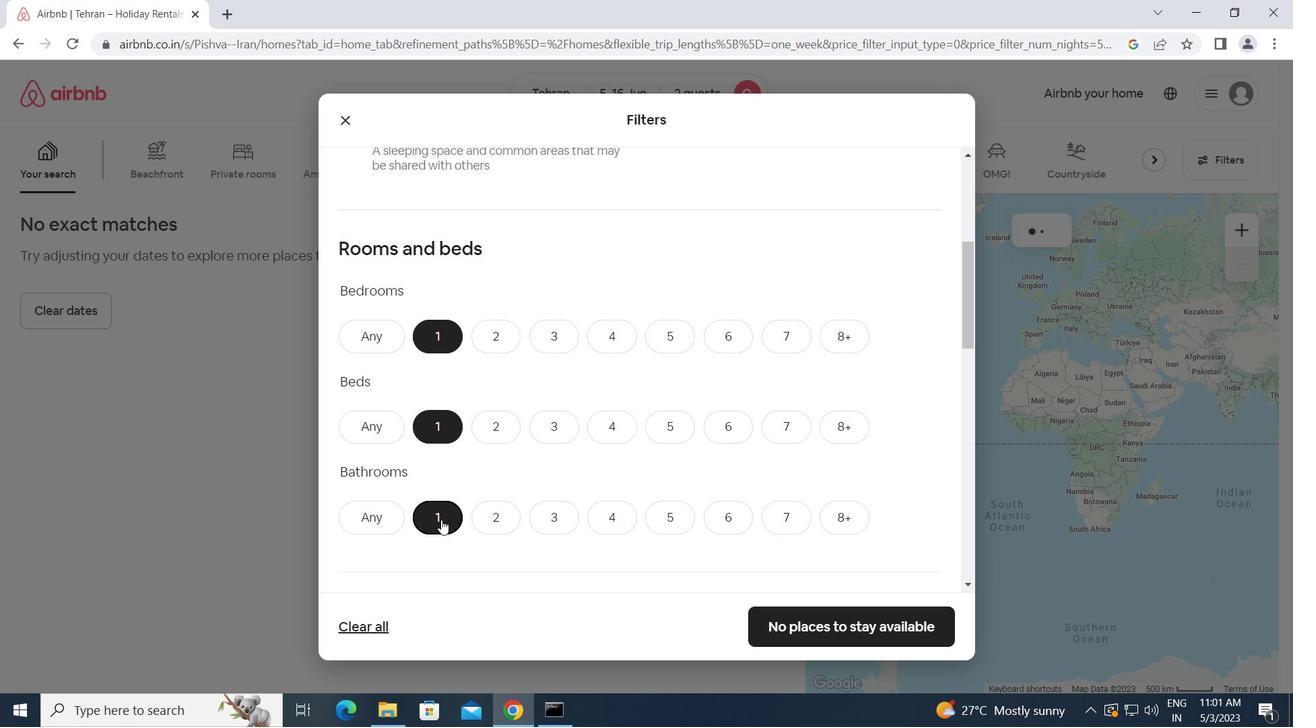 
Action: Mouse scrolled (444, 522) with delta (0, 0)
Screenshot: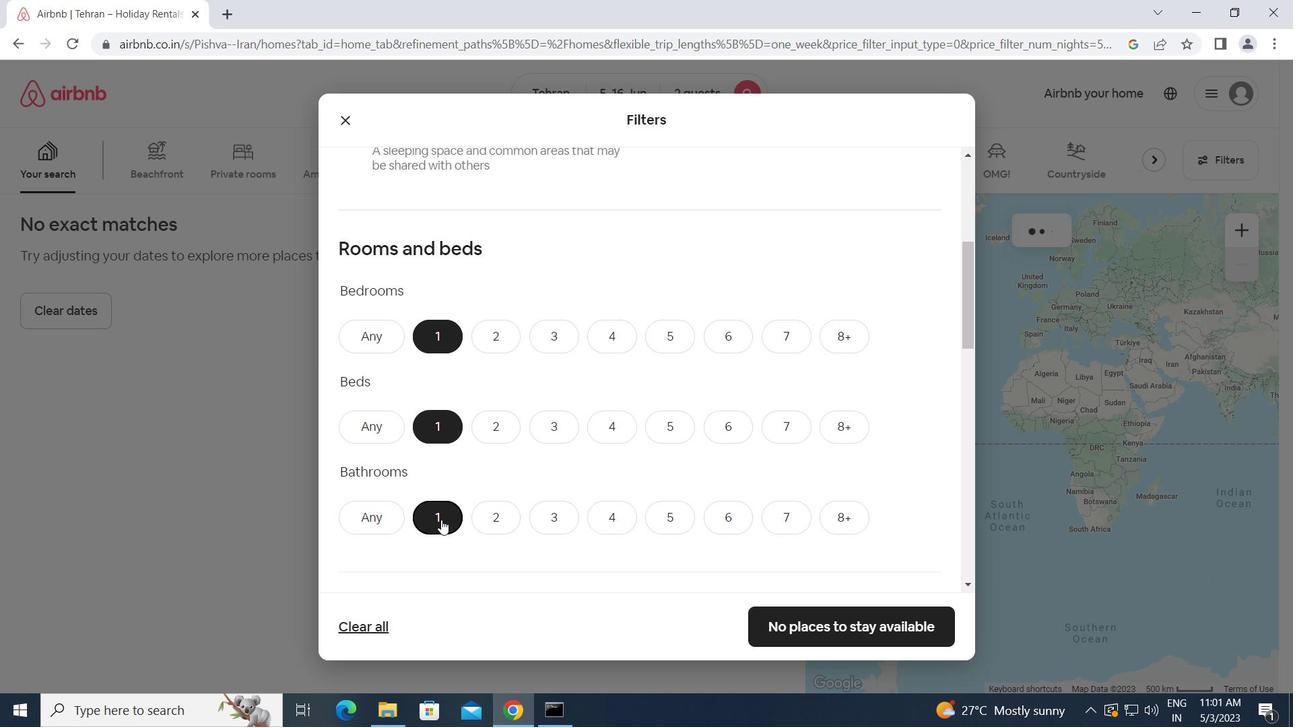 
Action: Mouse scrolled (444, 522) with delta (0, 0)
Screenshot: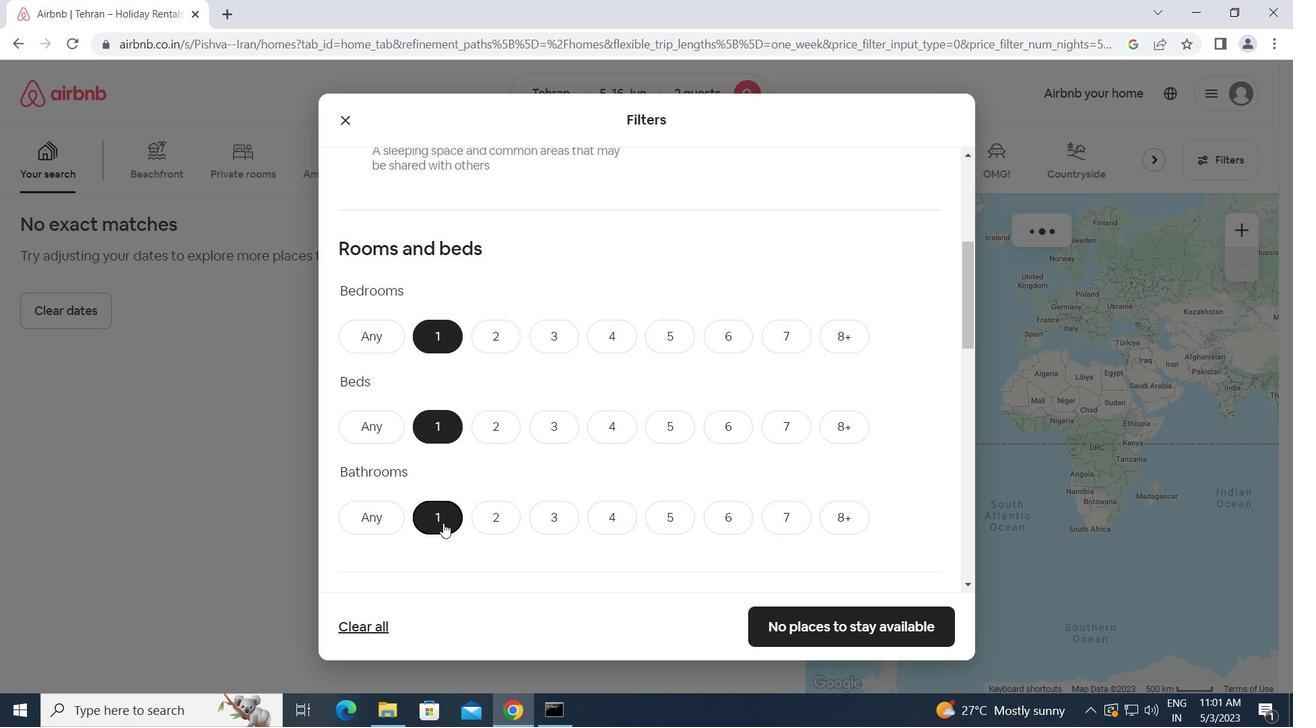 
Action: Mouse scrolled (444, 522) with delta (0, 0)
Screenshot: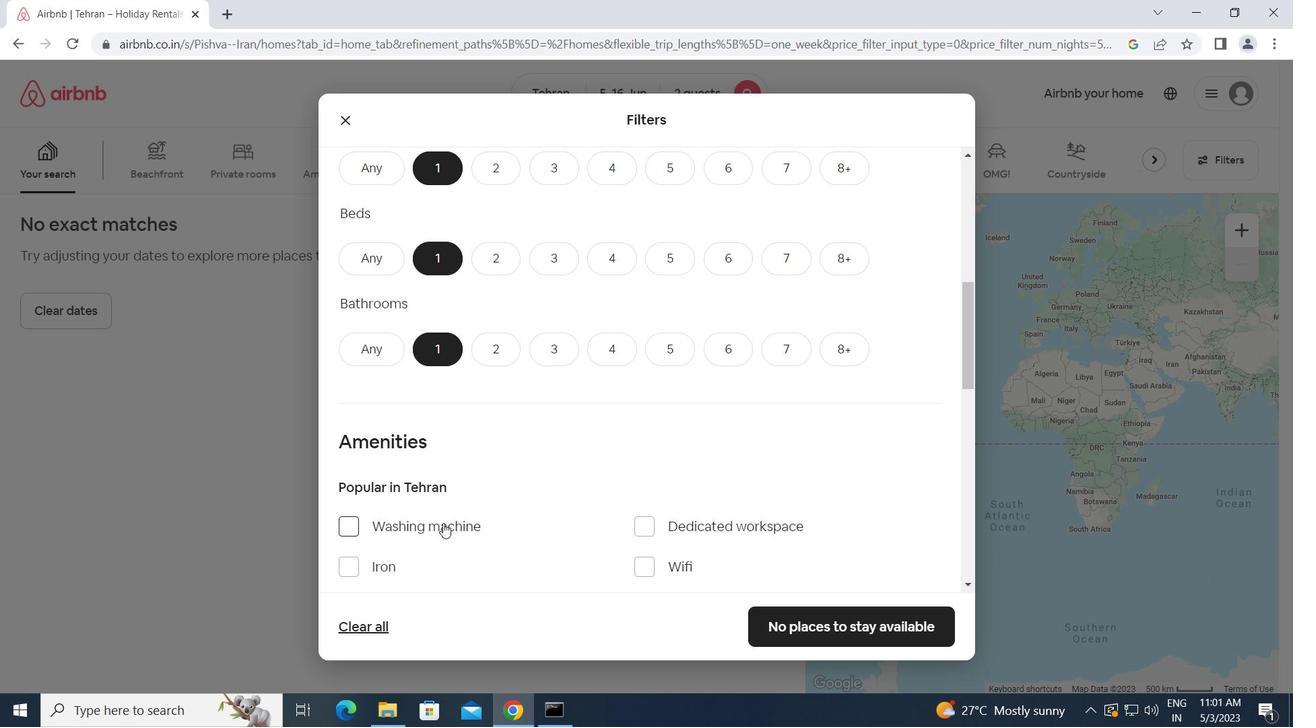 
Action: Mouse scrolled (444, 522) with delta (0, 0)
Screenshot: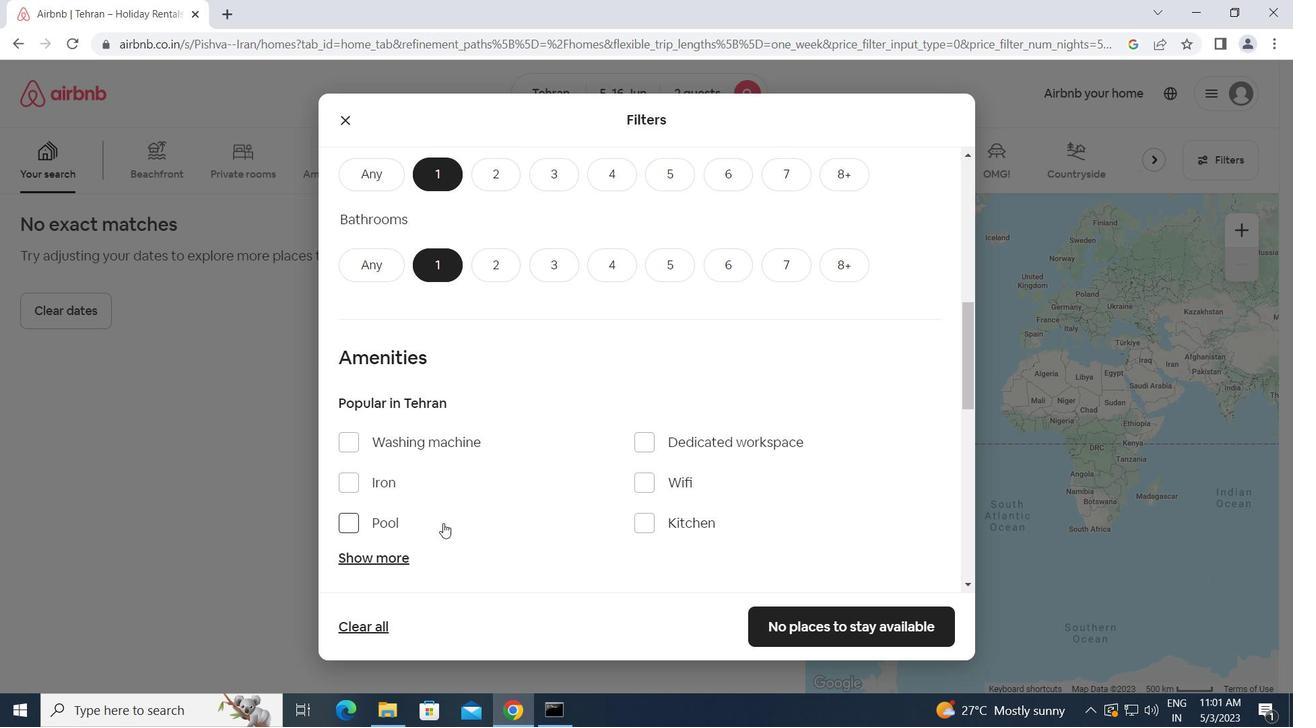 
Action: Mouse scrolled (444, 522) with delta (0, 0)
Screenshot: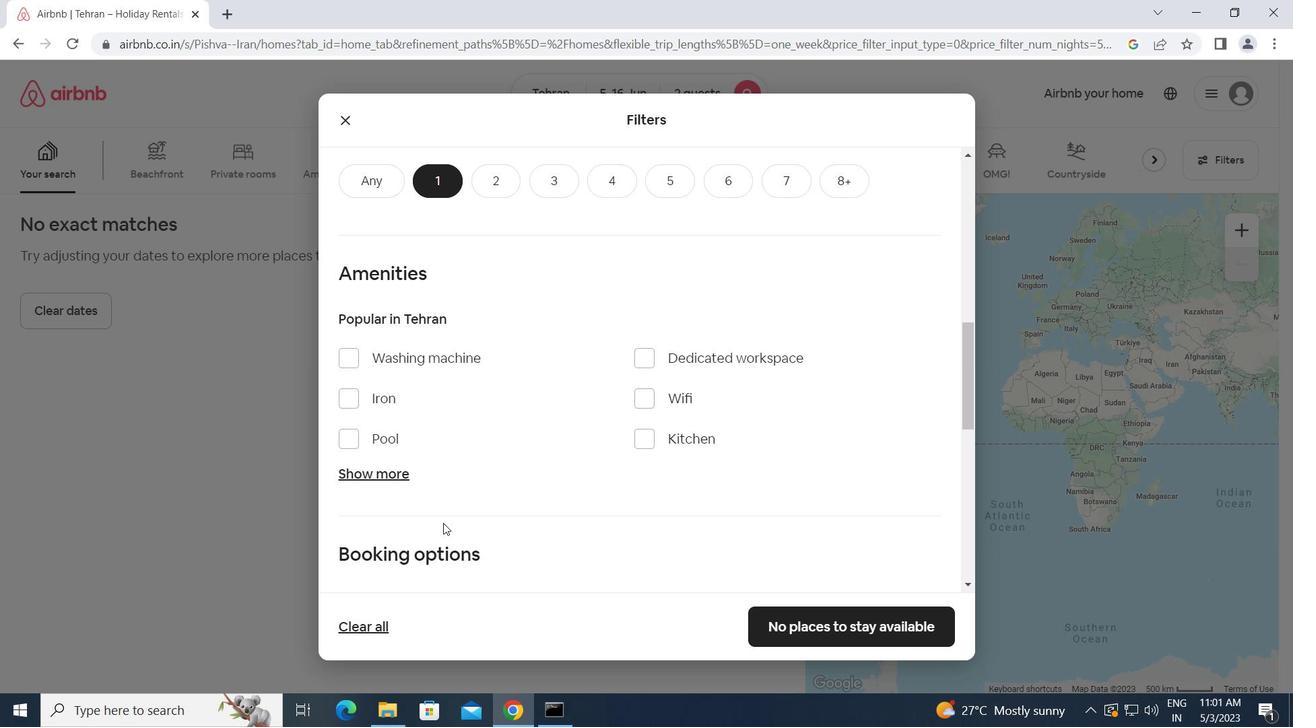 
Action: Mouse scrolled (444, 522) with delta (0, 0)
Screenshot: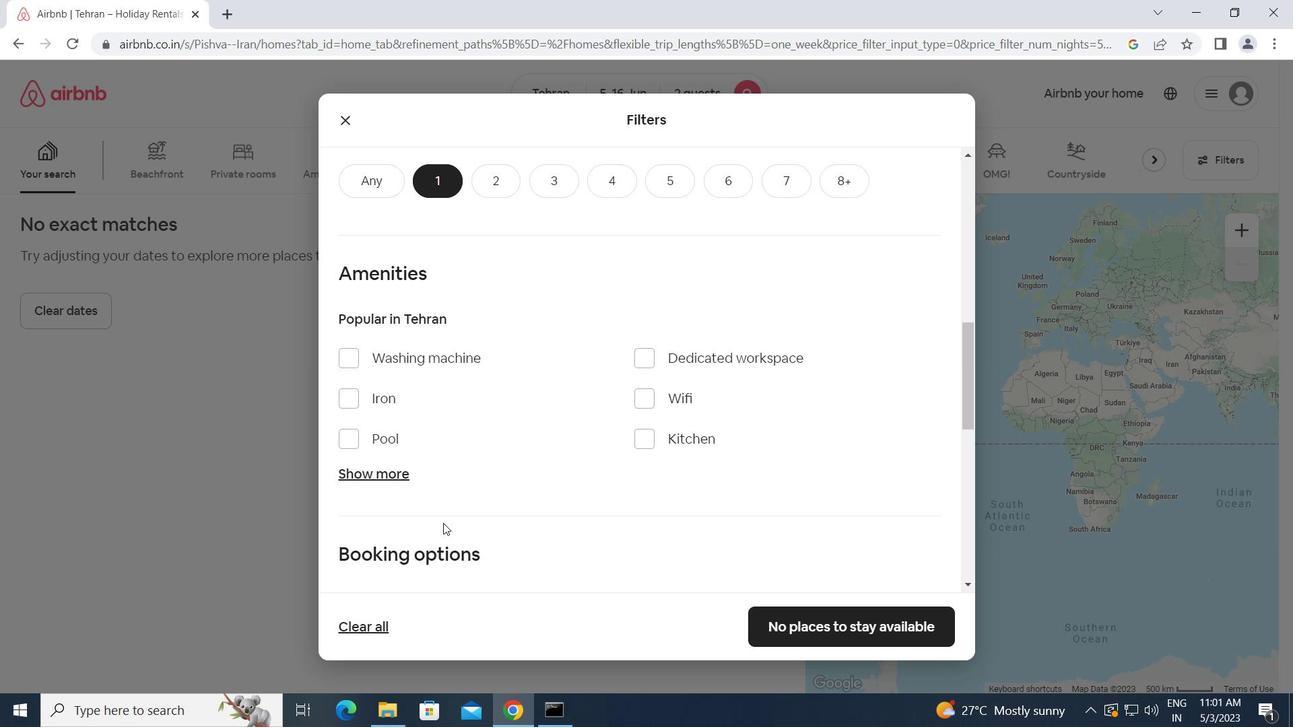 
Action: Mouse scrolled (444, 522) with delta (0, 0)
Screenshot: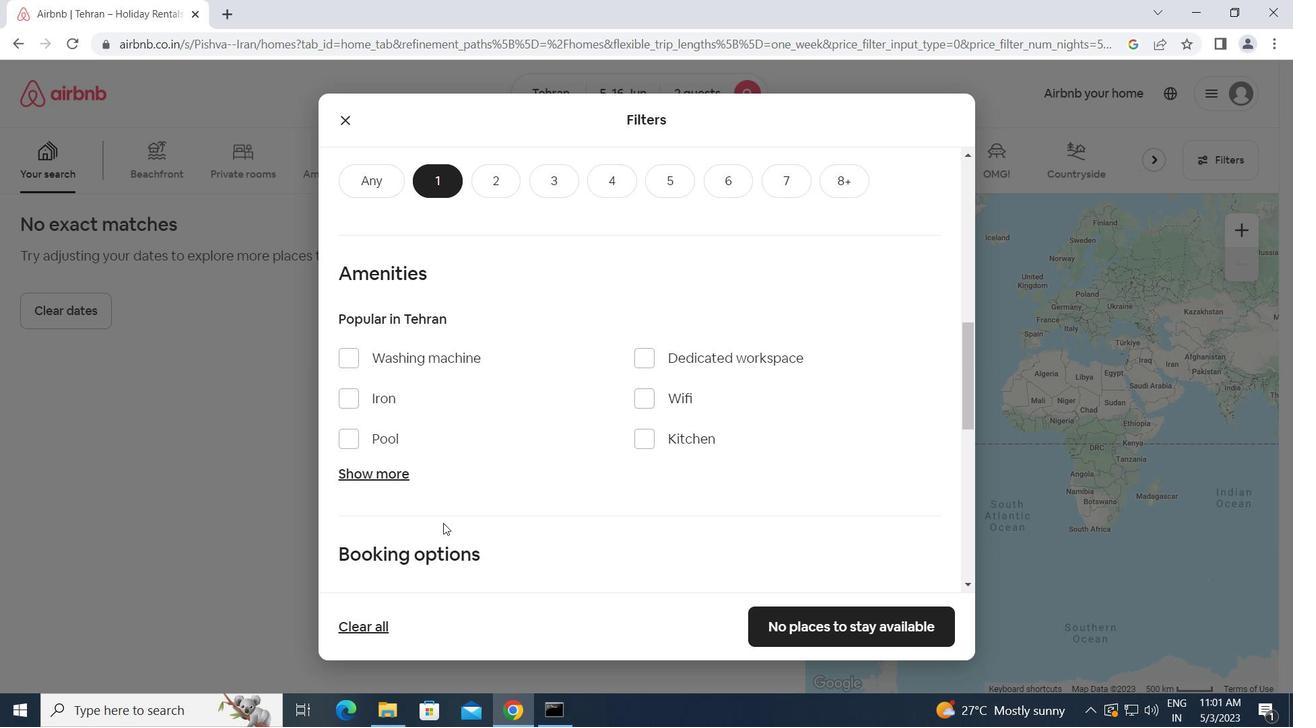 
Action: Mouse moved to (889, 415)
Screenshot: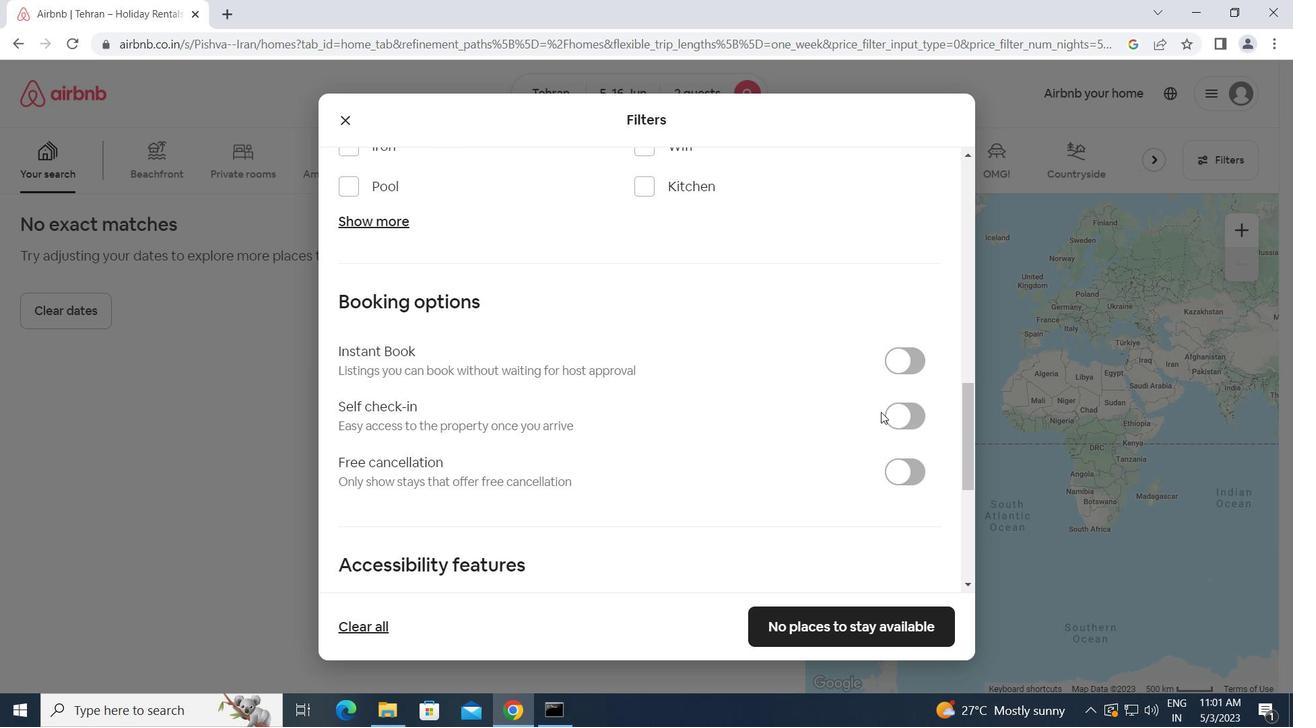 
Action: Mouse pressed left at (889, 415)
Screenshot: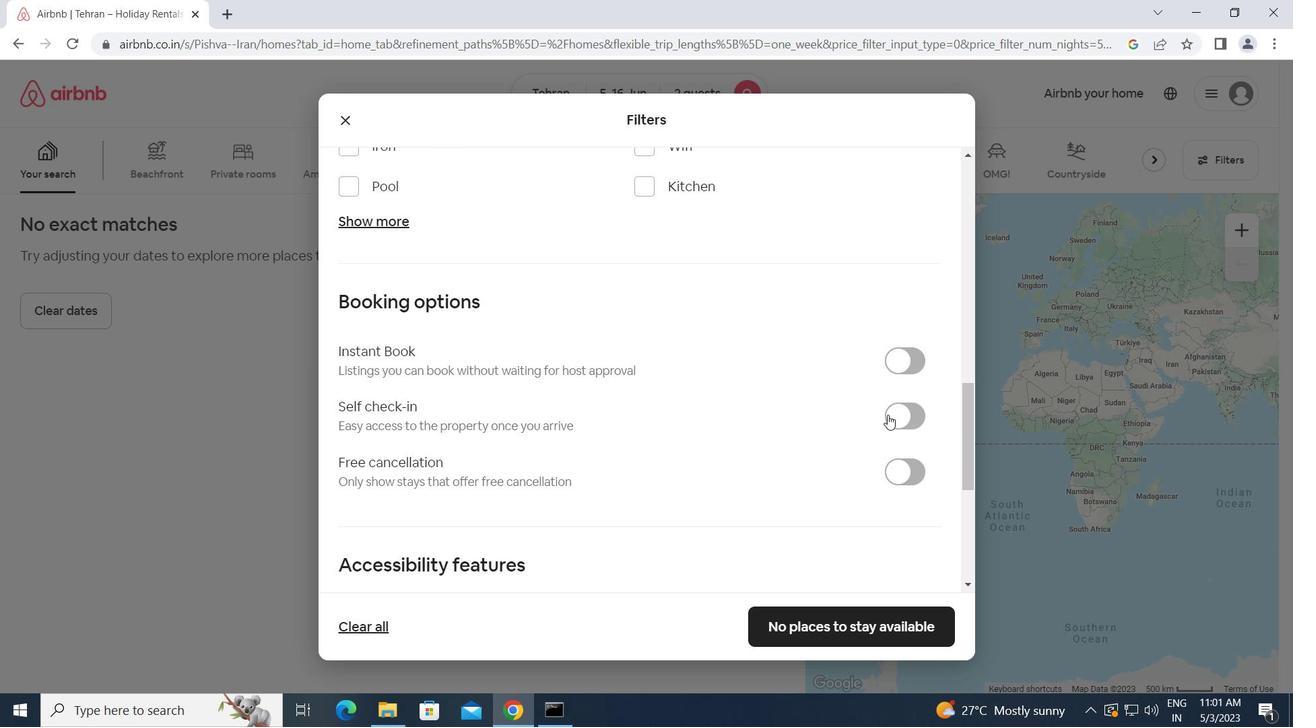 
Action: Mouse moved to (602, 503)
Screenshot: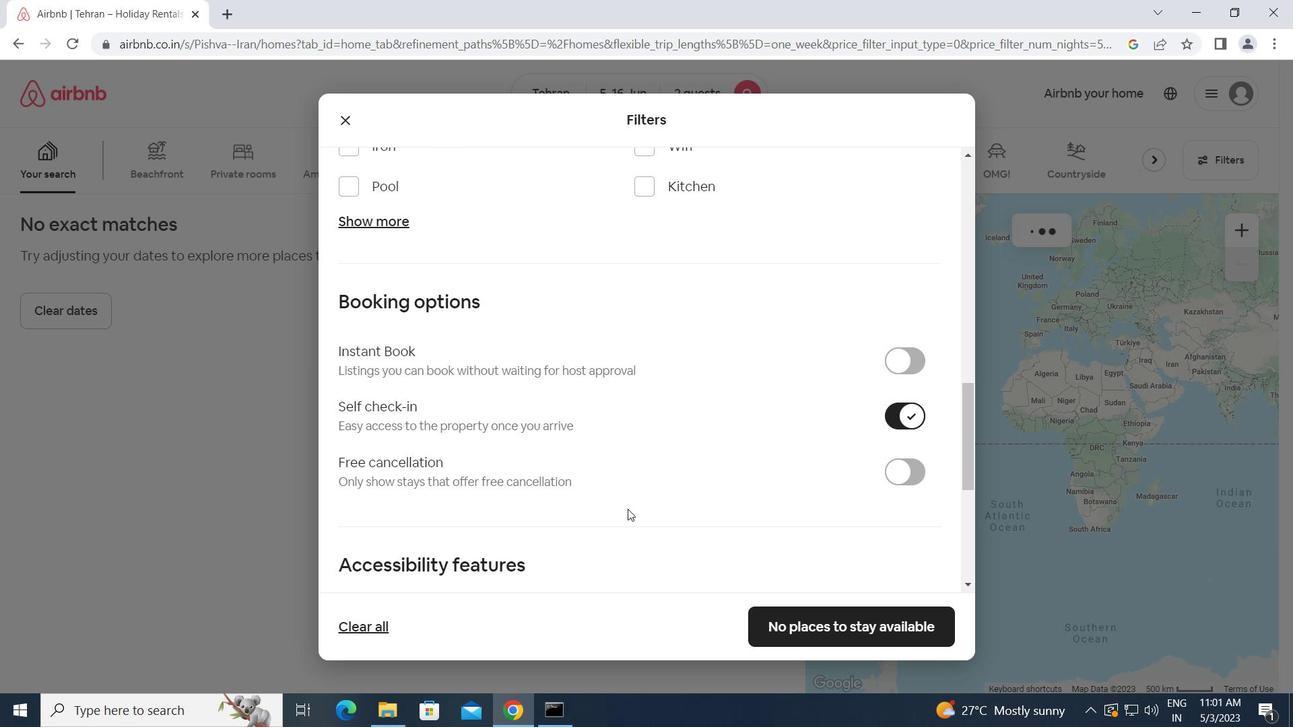 
Action: Mouse scrolled (602, 502) with delta (0, 0)
Screenshot: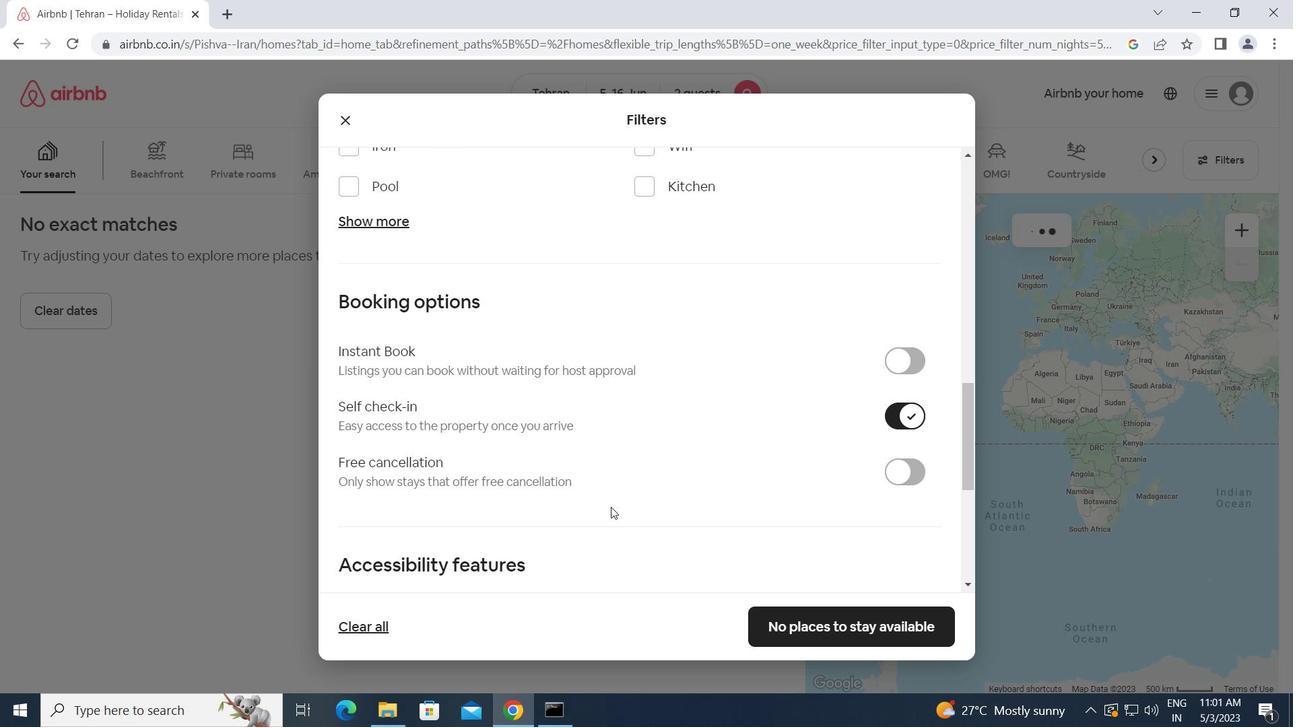 
Action: Mouse scrolled (602, 502) with delta (0, 0)
Screenshot: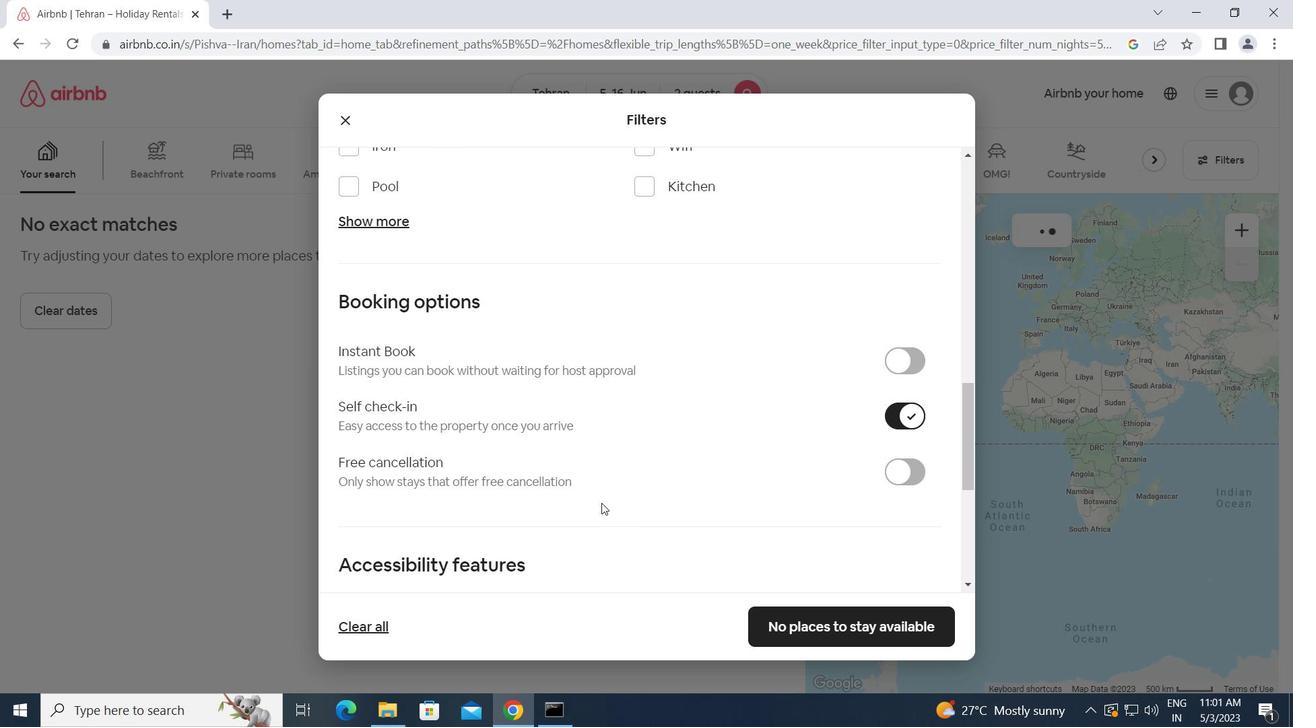 
Action: Mouse scrolled (602, 502) with delta (0, 0)
Screenshot: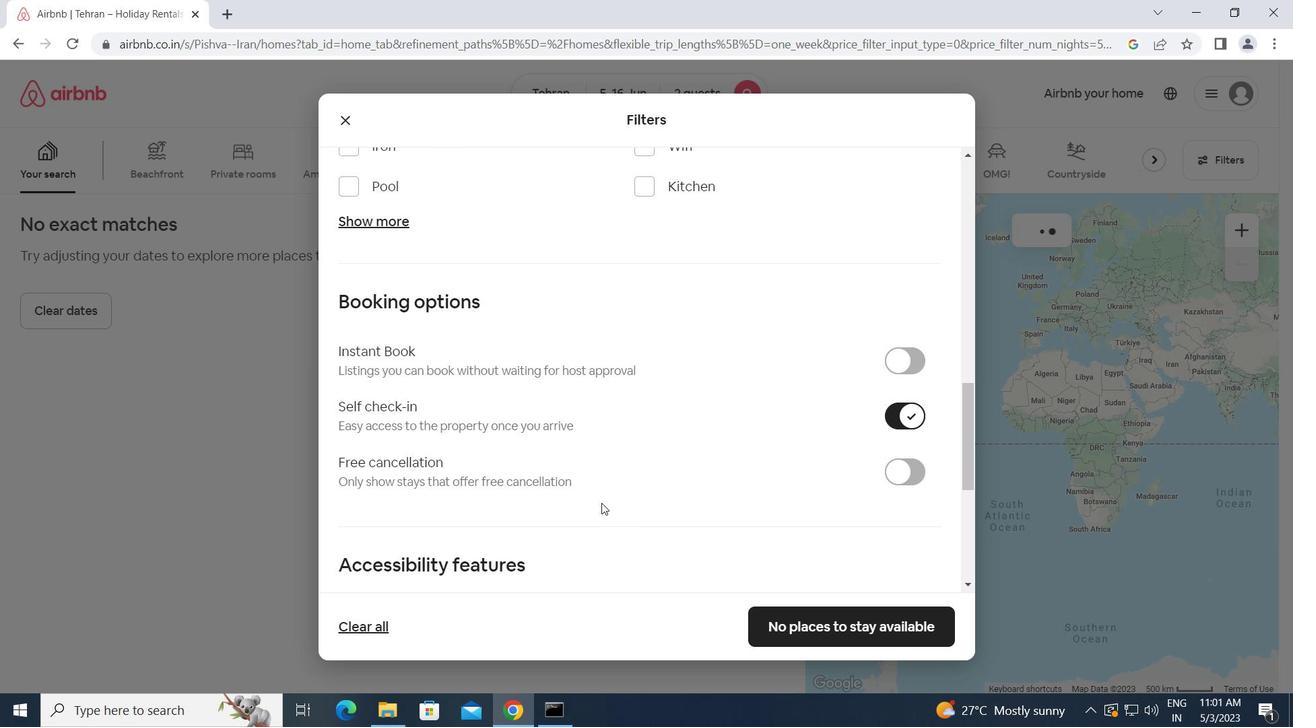 
Action: Mouse scrolled (602, 502) with delta (0, 0)
Screenshot: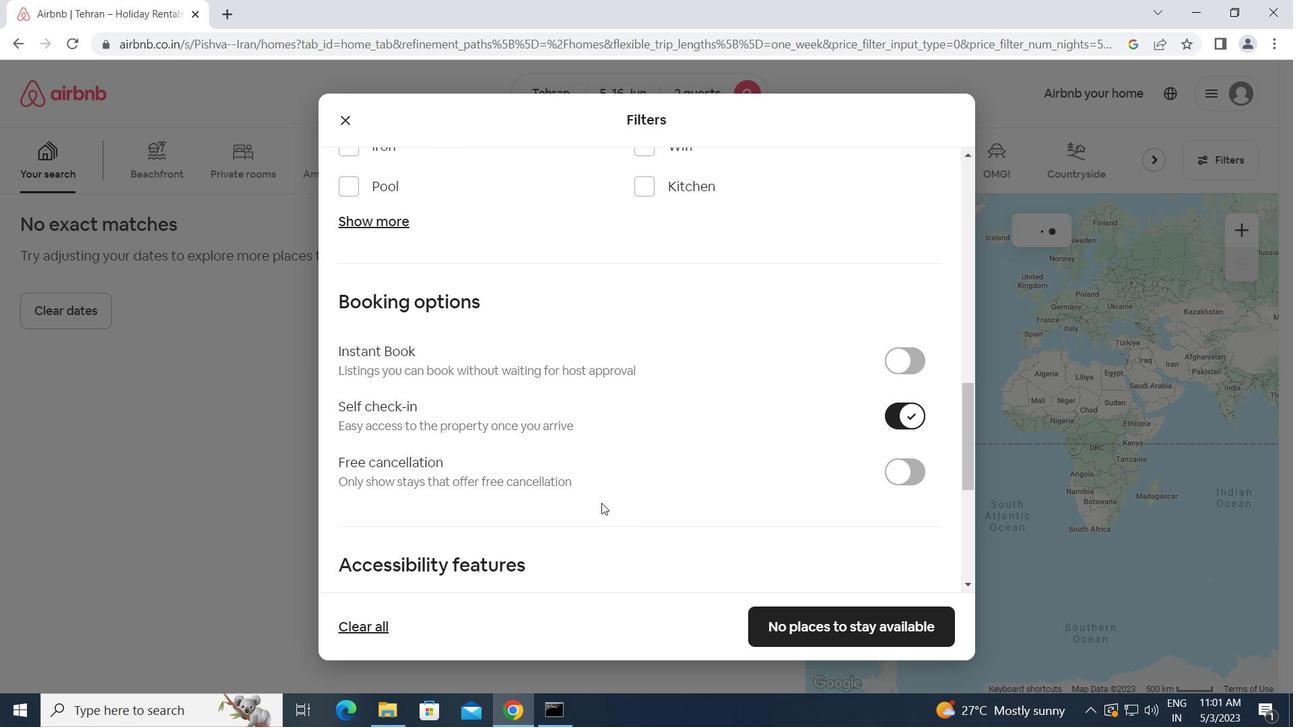 
Action: Mouse scrolled (602, 502) with delta (0, 0)
Screenshot: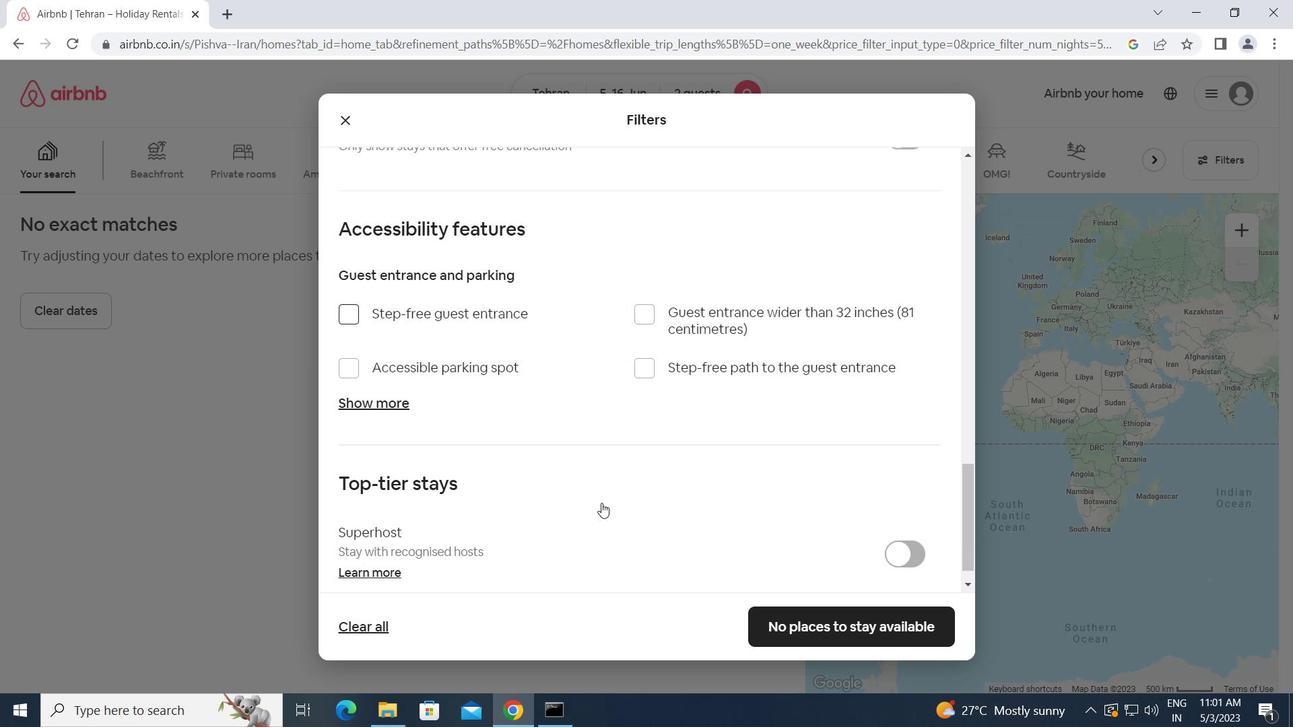 
Action: Mouse moved to (601, 503)
Screenshot: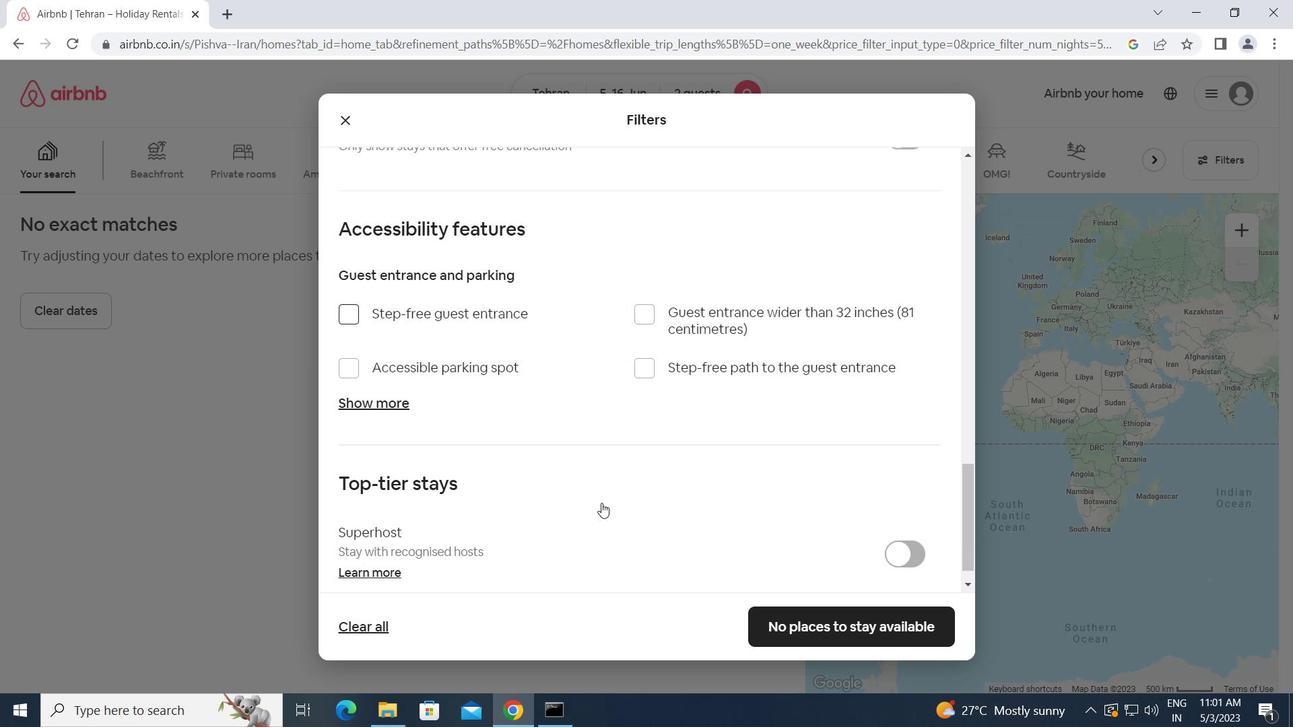 
Action: Mouse scrolled (601, 502) with delta (0, 0)
Screenshot: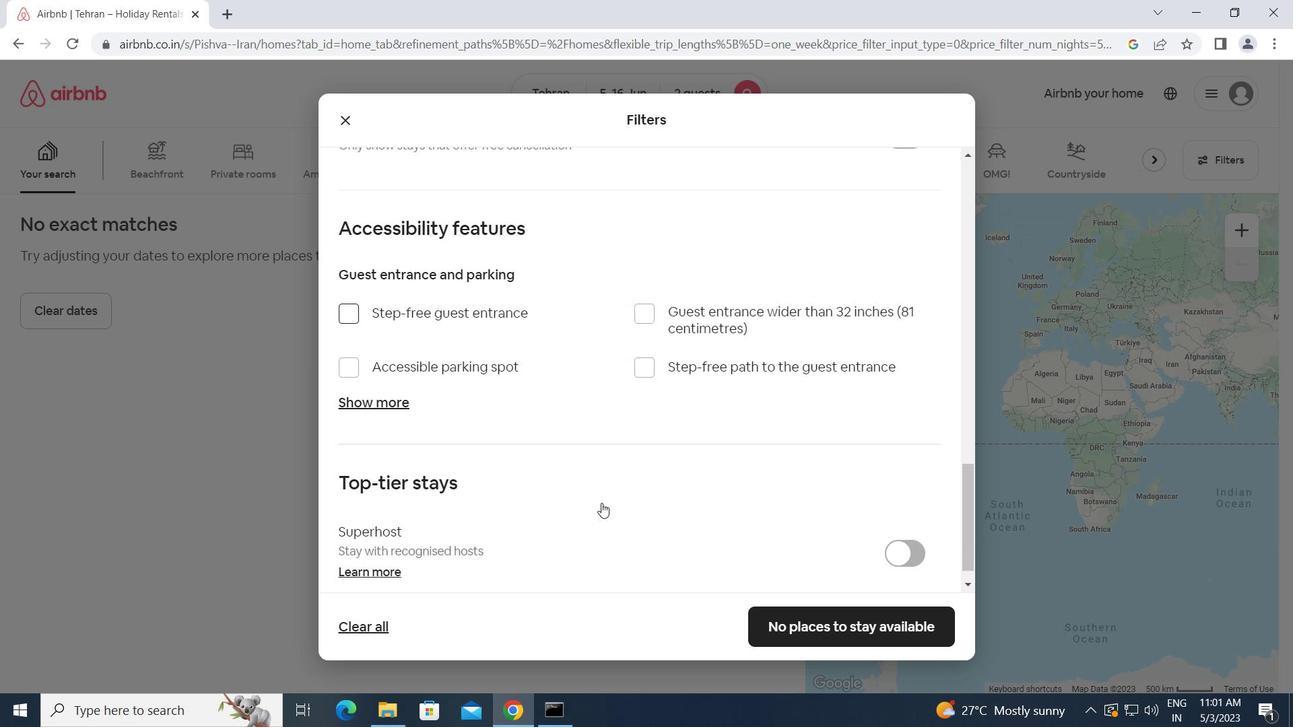 
Action: Mouse scrolled (601, 502) with delta (0, 0)
Screenshot: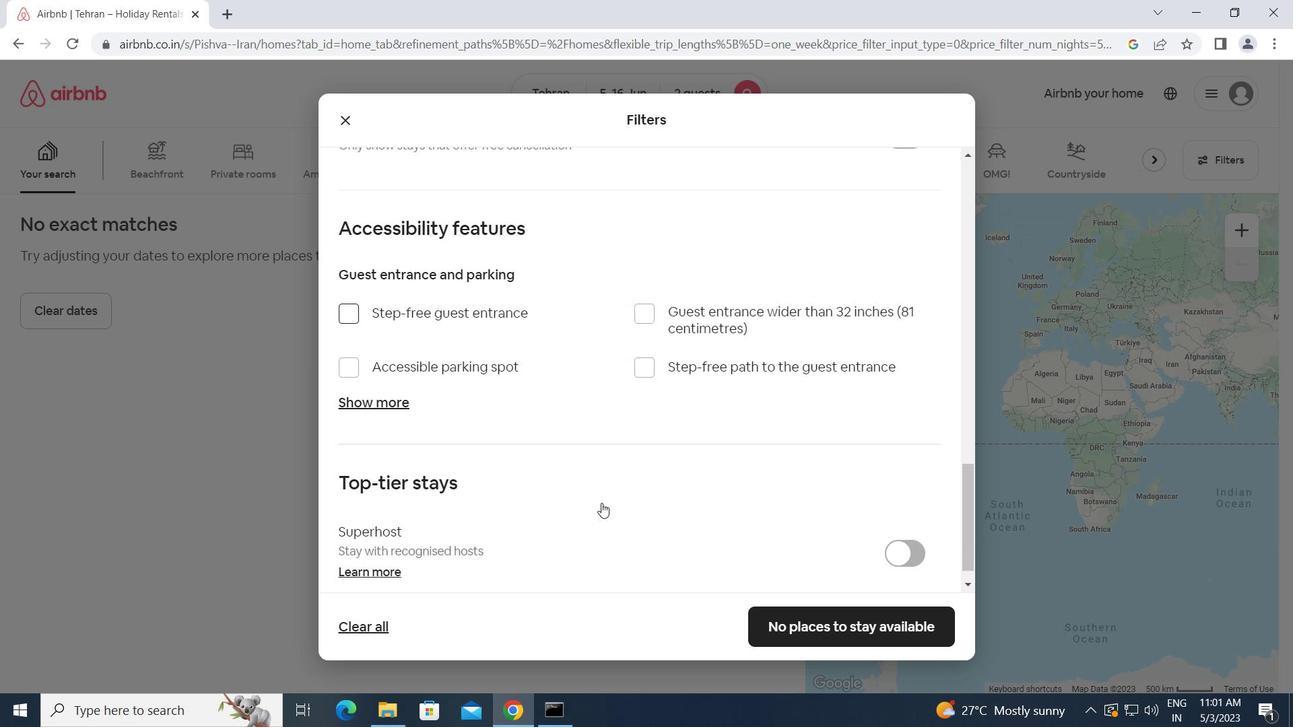
Action: Mouse scrolled (601, 502) with delta (0, 0)
Screenshot: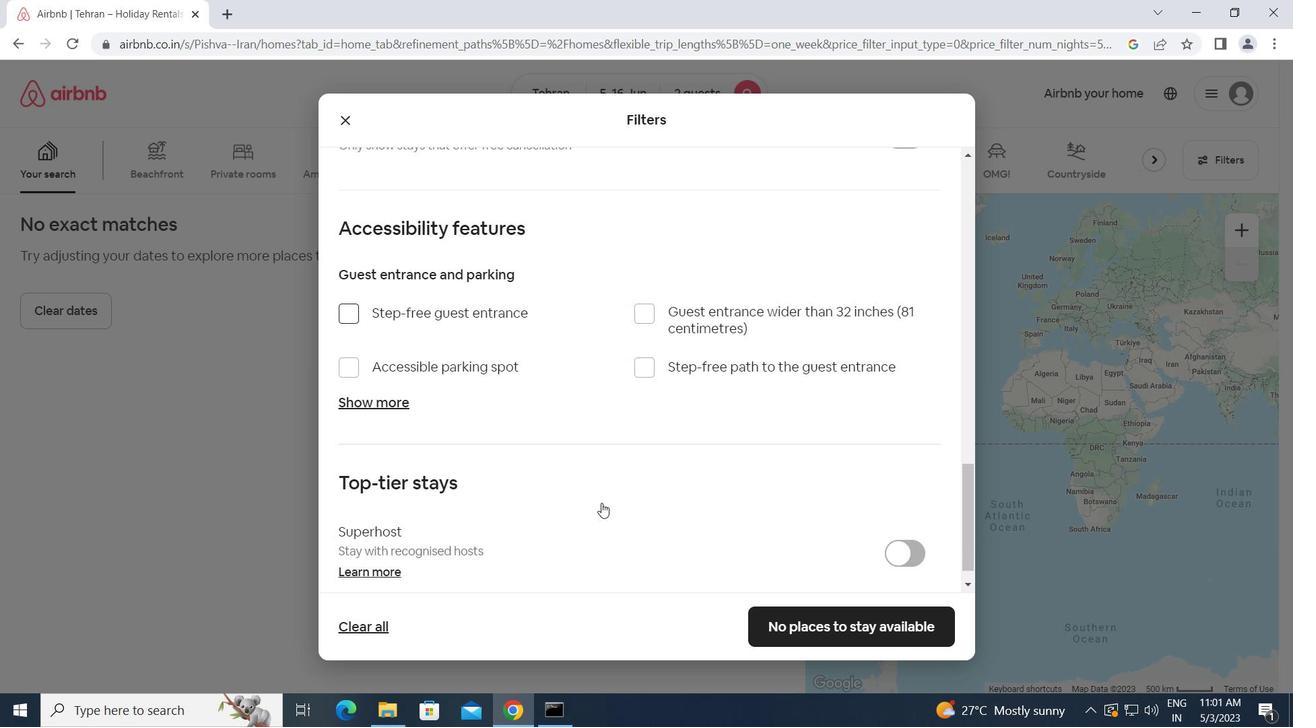 
Action: Mouse scrolled (601, 502) with delta (0, 0)
Screenshot: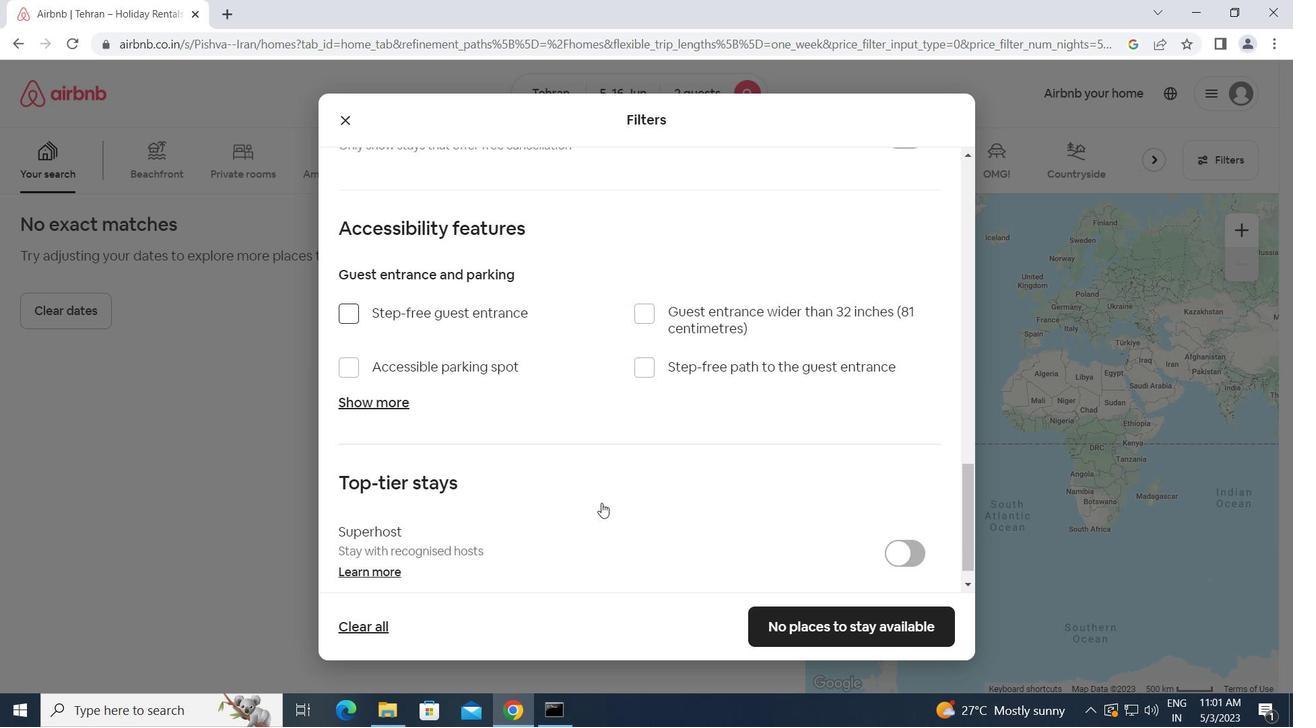 
Action: Mouse moved to (834, 625)
Screenshot: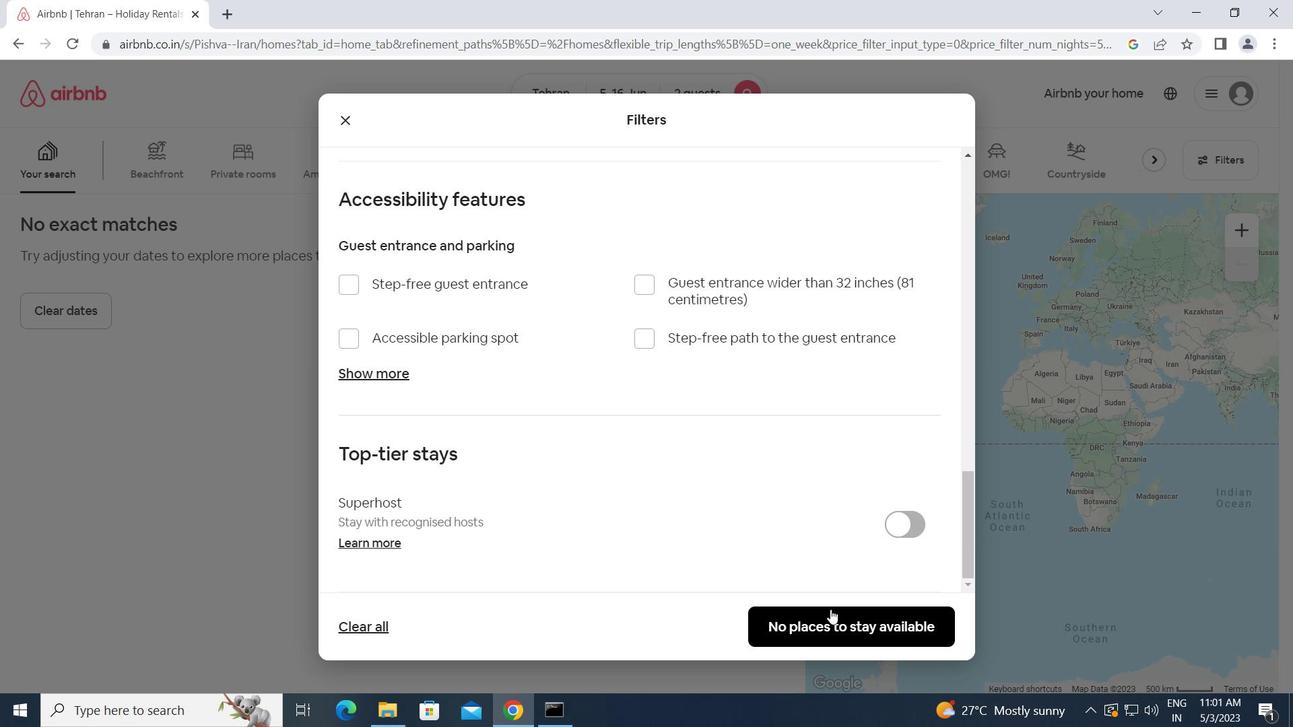 
Action: Mouse pressed left at (834, 625)
Screenshot: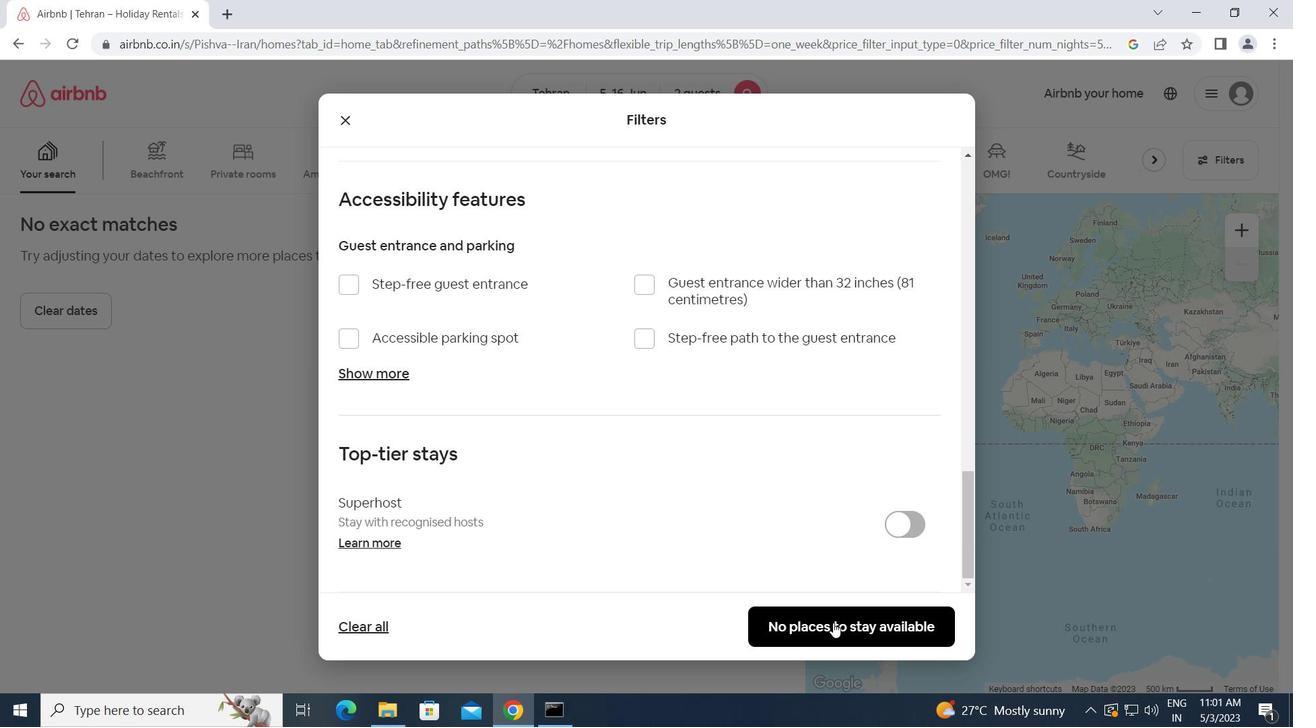 
